 Task: Create a due date automation trigger when advanced on, 2 hours before a card is due add dates not due this week.
Action: Mouse moved to (1213, 353)
Screenshot: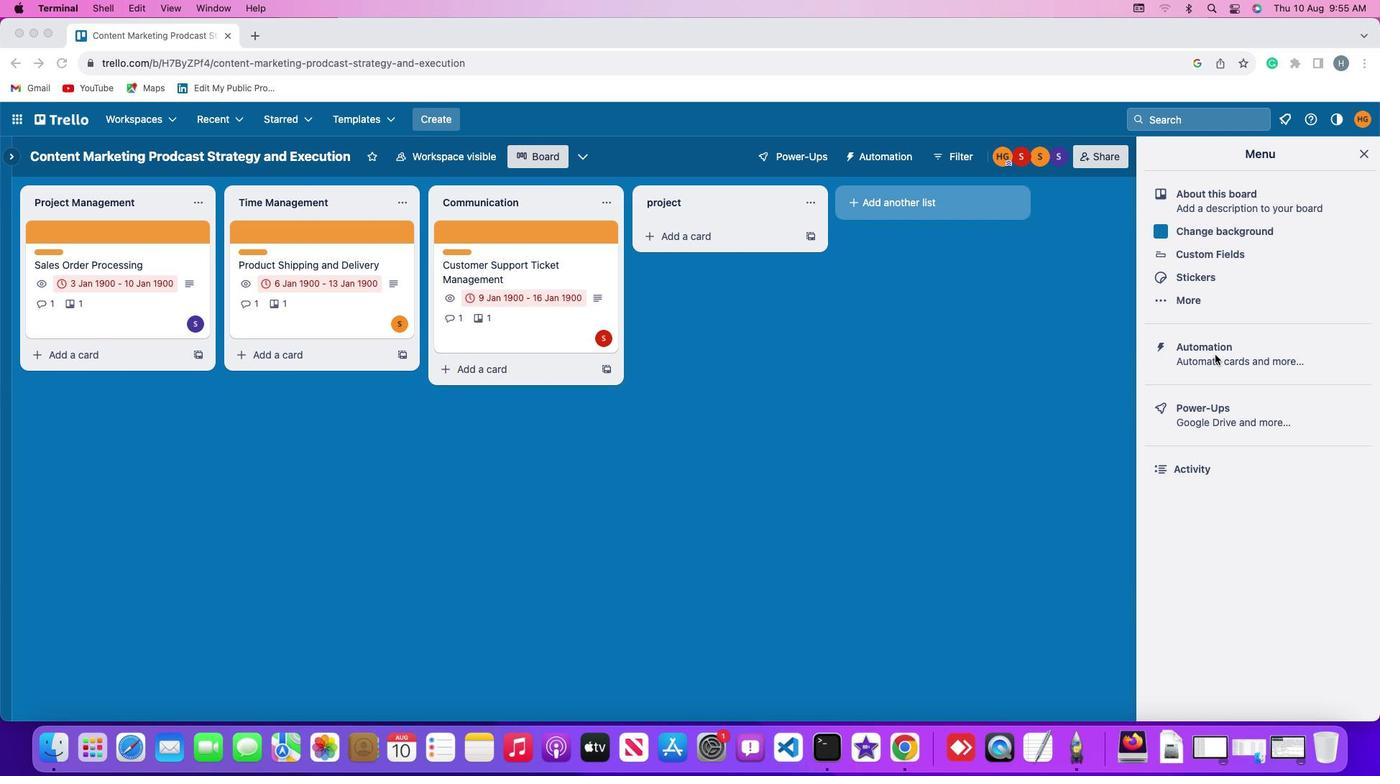 
Action: Mouse pressed left at (1213, 353)
Screenshot: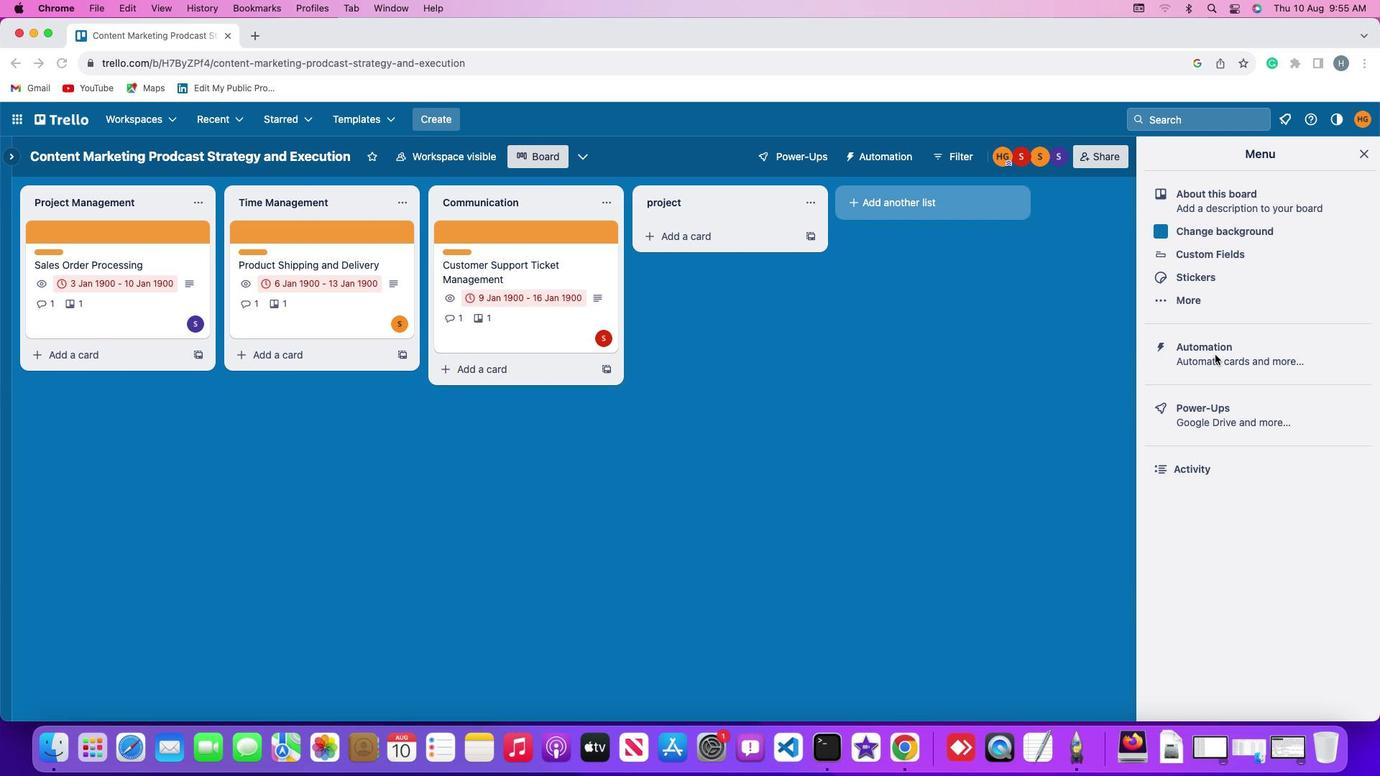 
Action: Mouse pressed left at (1213, 353)
Screenshot: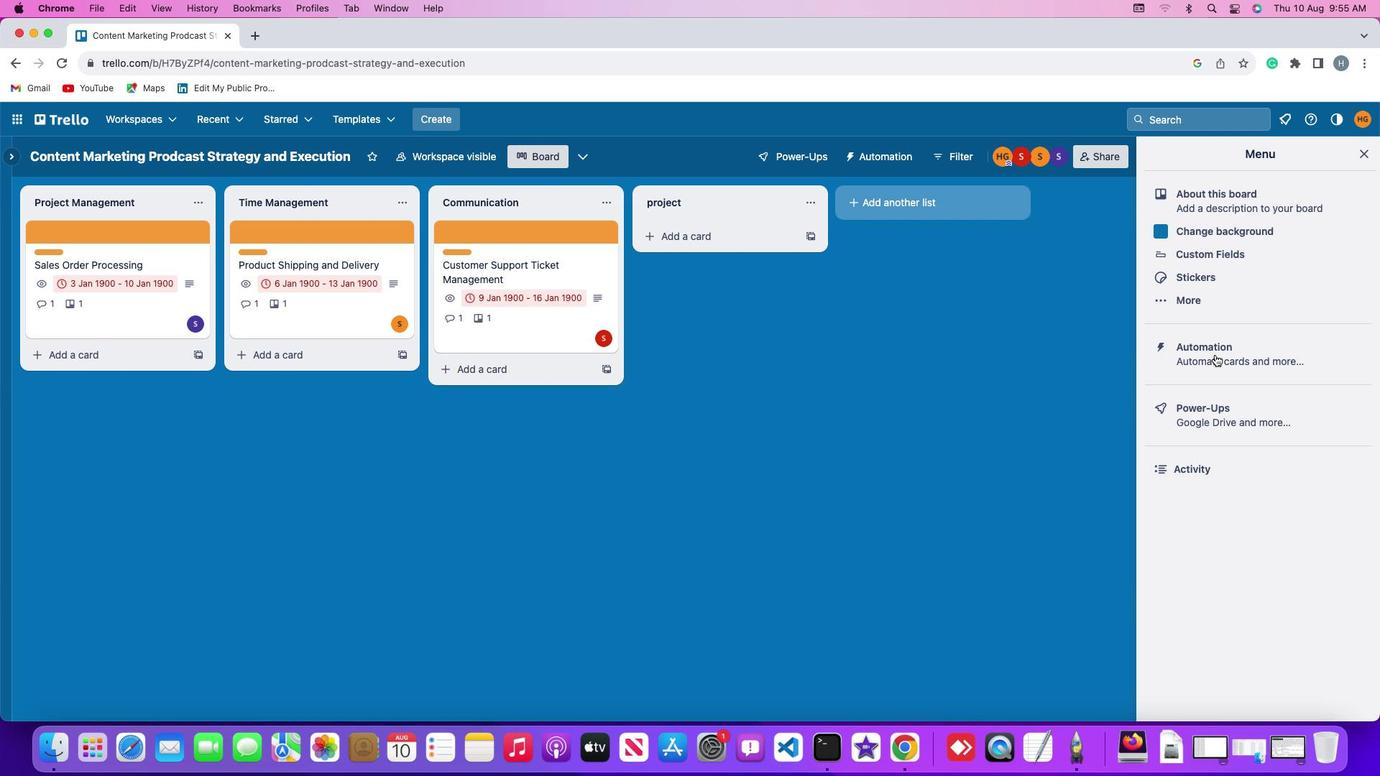 
Action: Mouse moved to (75, 334)
Screenshot: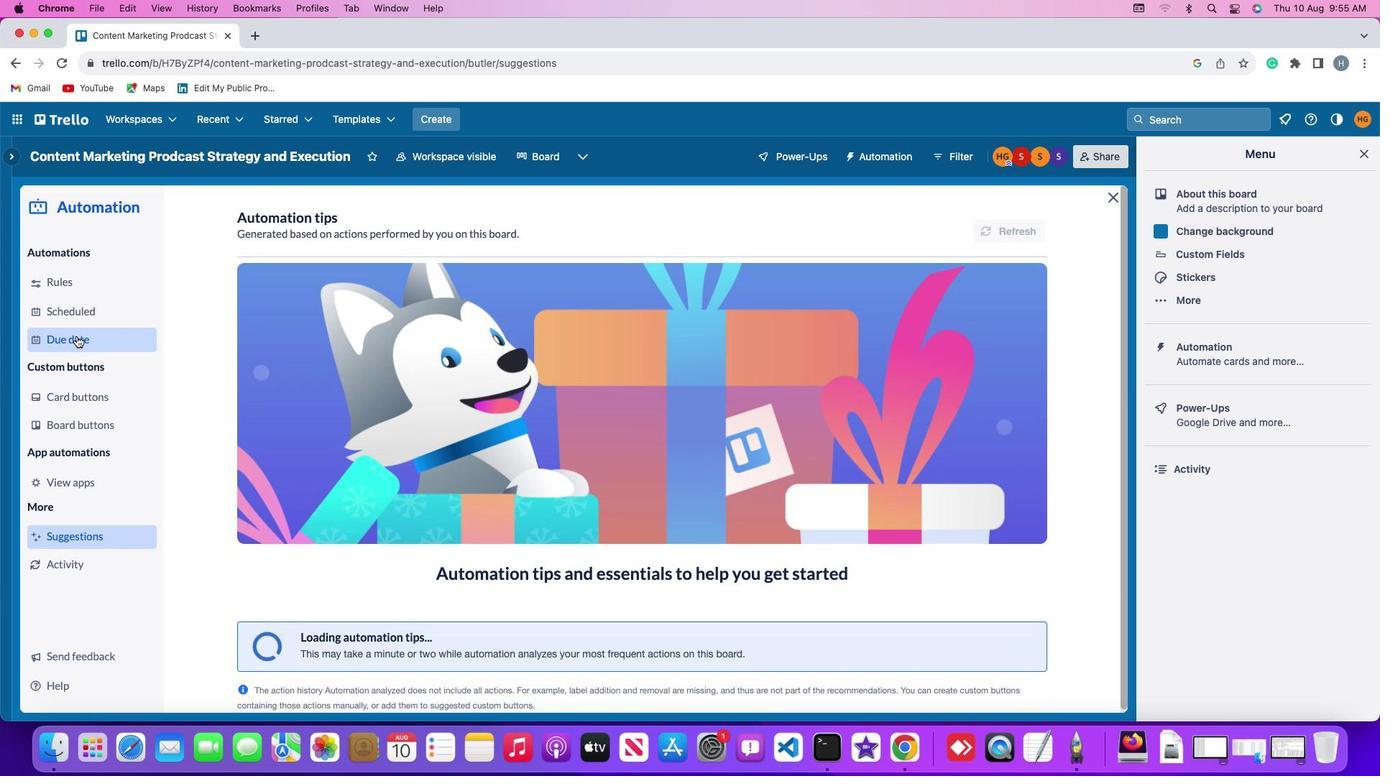 
Action: Mouse pressed left at (75, 334)
Screenshot: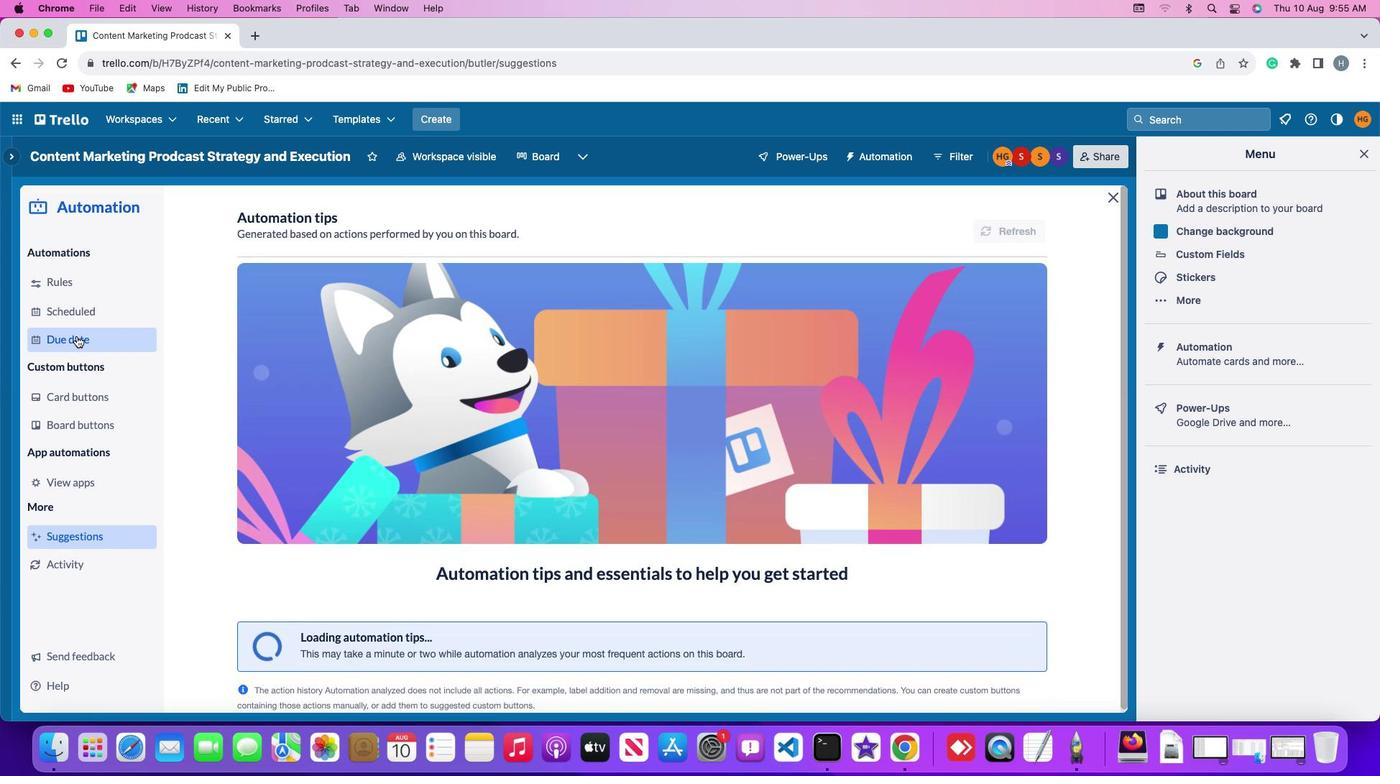 
Action: Mouse moved to (960, 220)
Screenshot: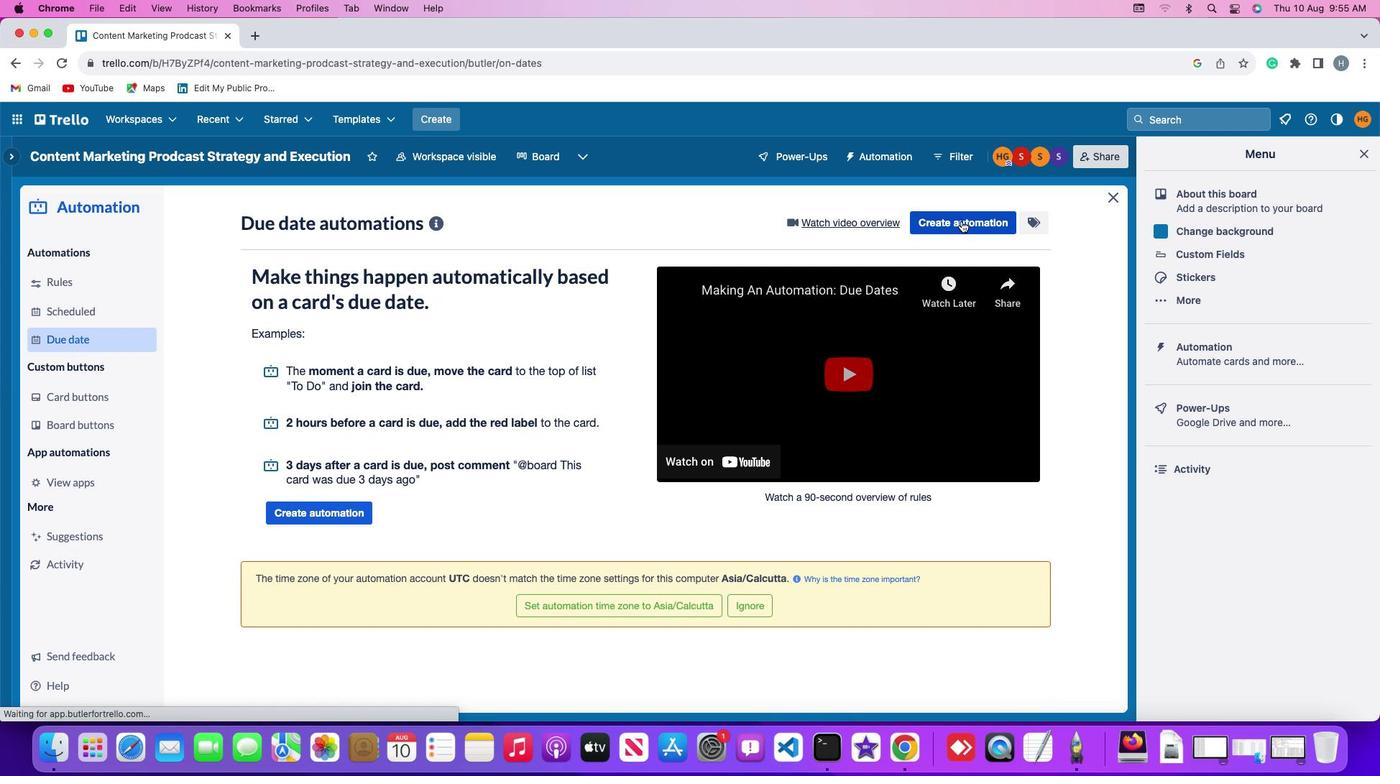 
Action: Mouse pressed left at (960, 220)
Screenshot: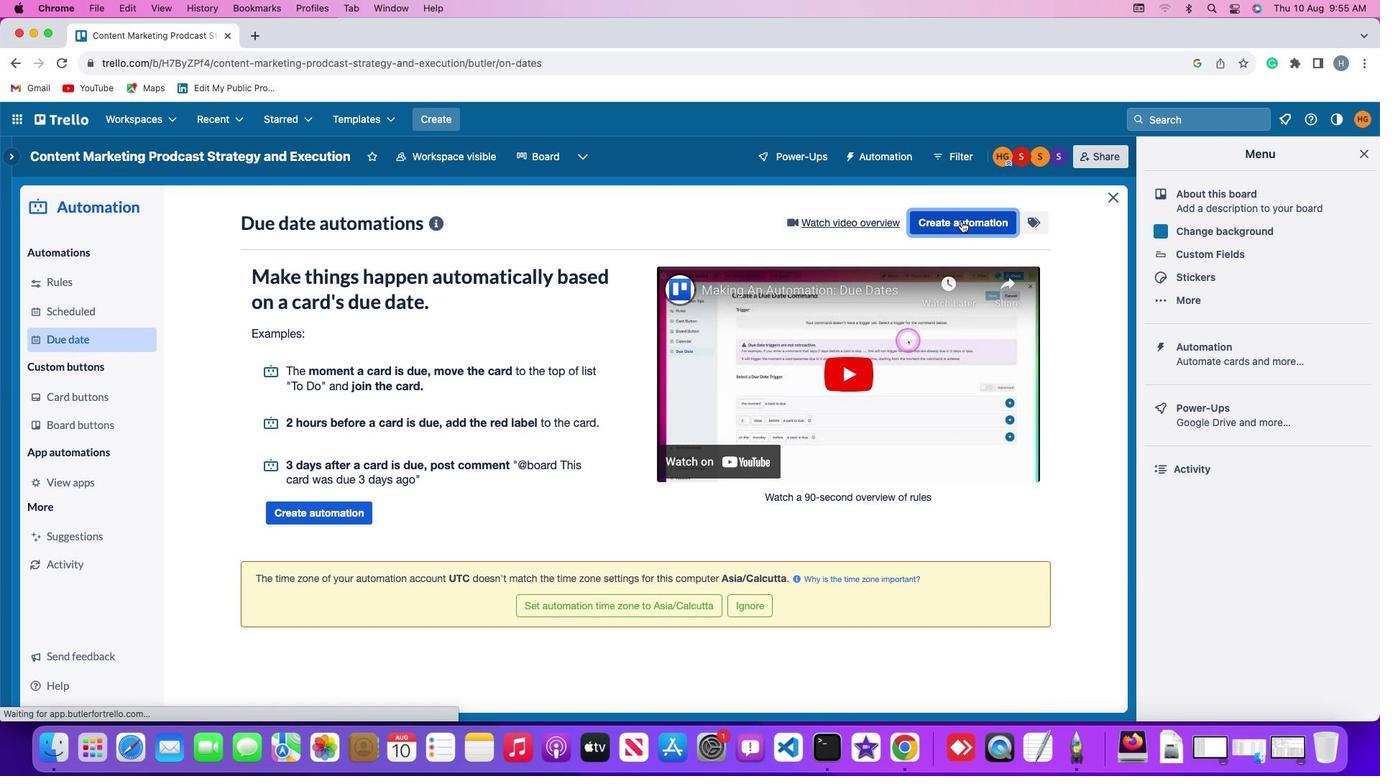 
Action: Mouse moved to (380, 361)
Screenshot: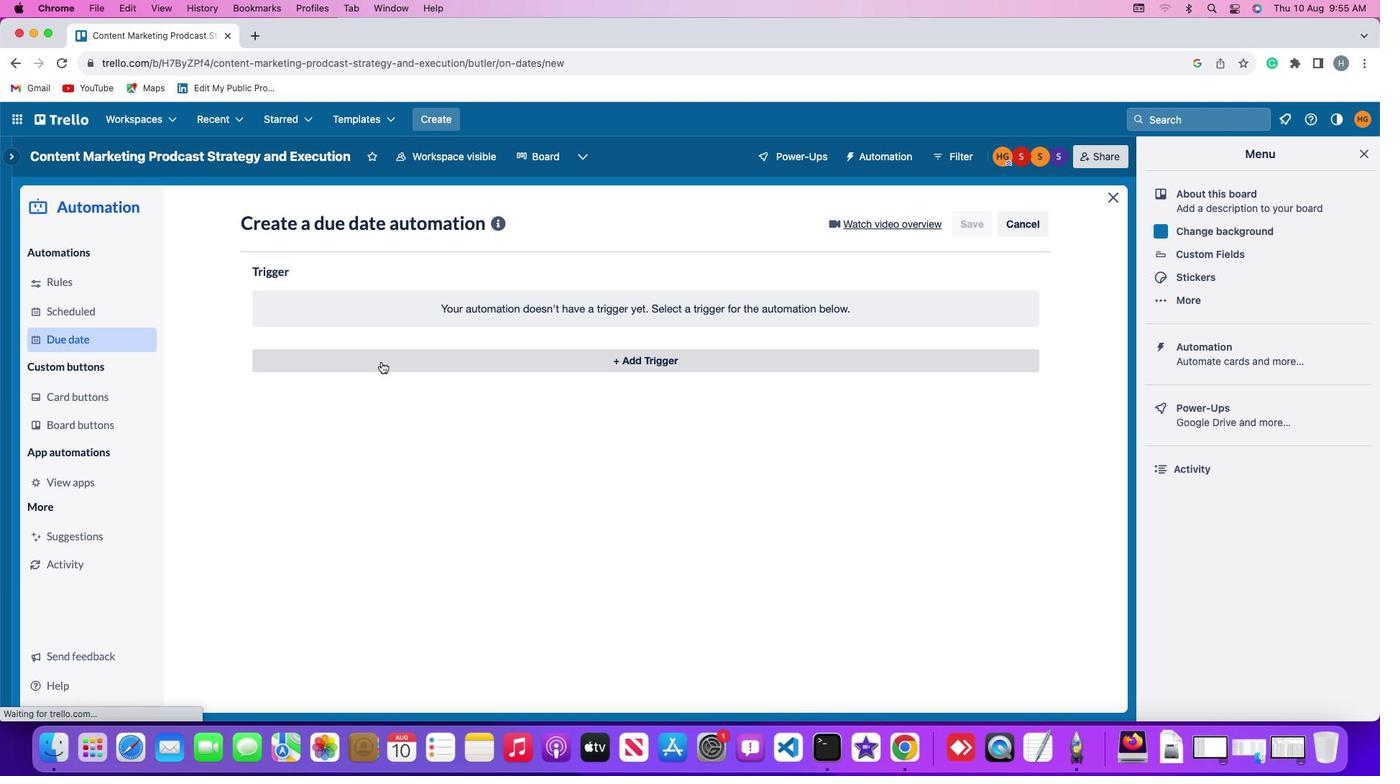 
Action: Mouse pressed left at (380, 361)
Screenshot: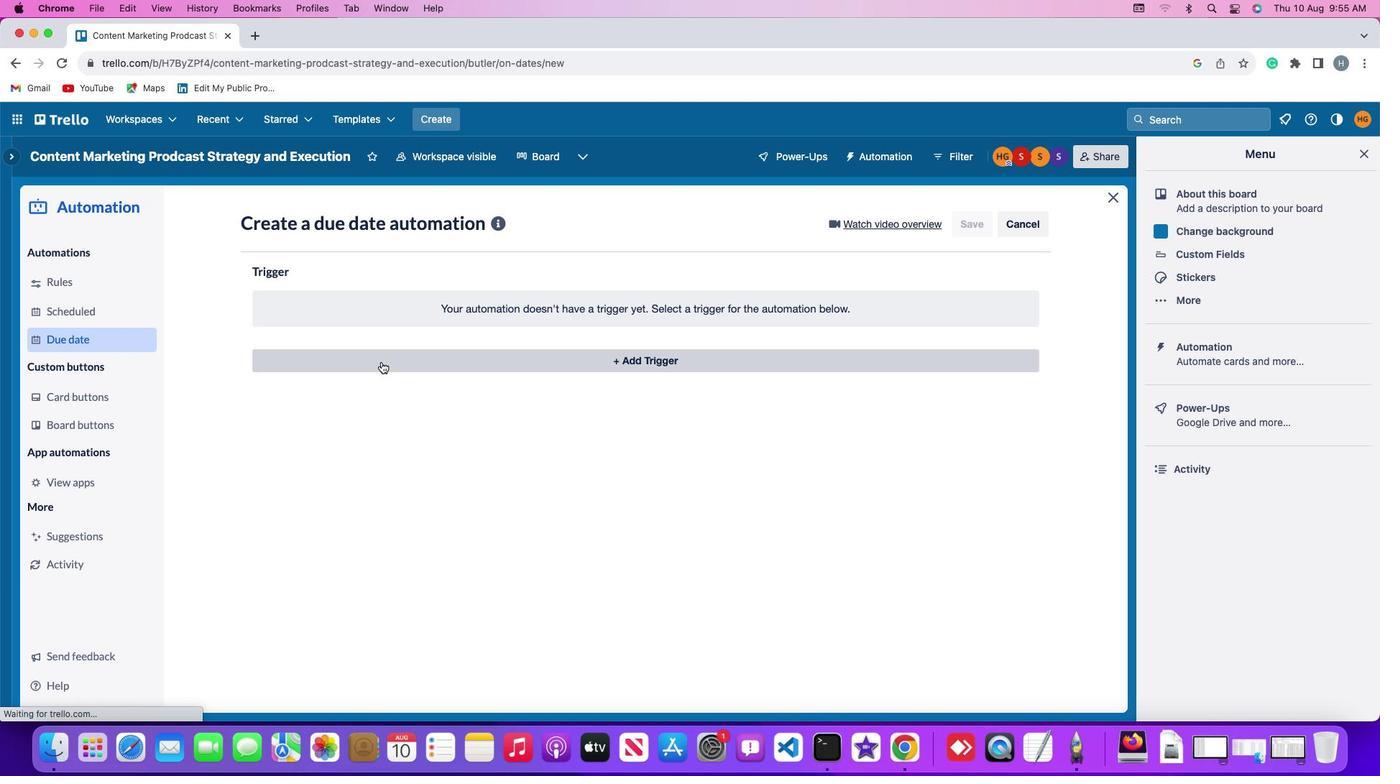 
Action: Mouse moved to (281, 579)
Screenshot: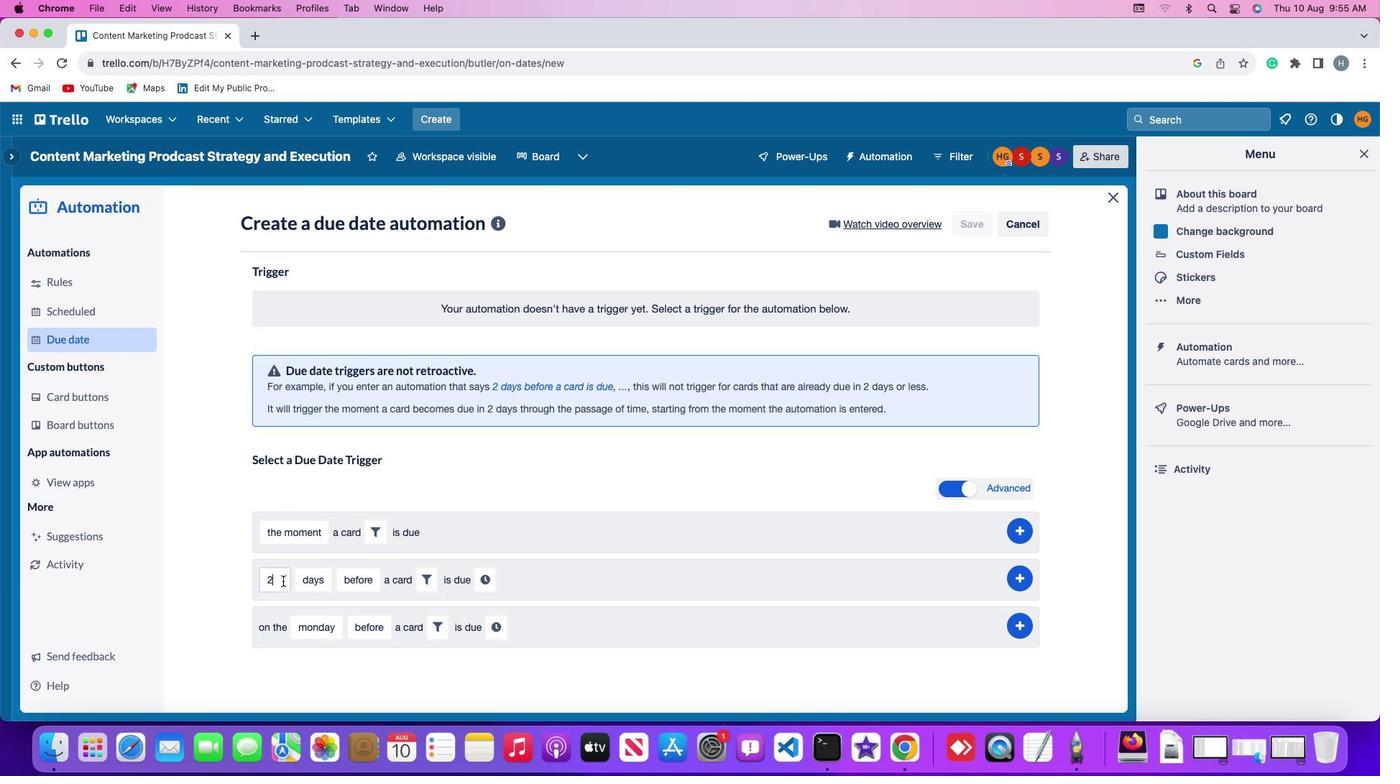 
Action: Mouse pressed left at (281, 579)
Screenshot: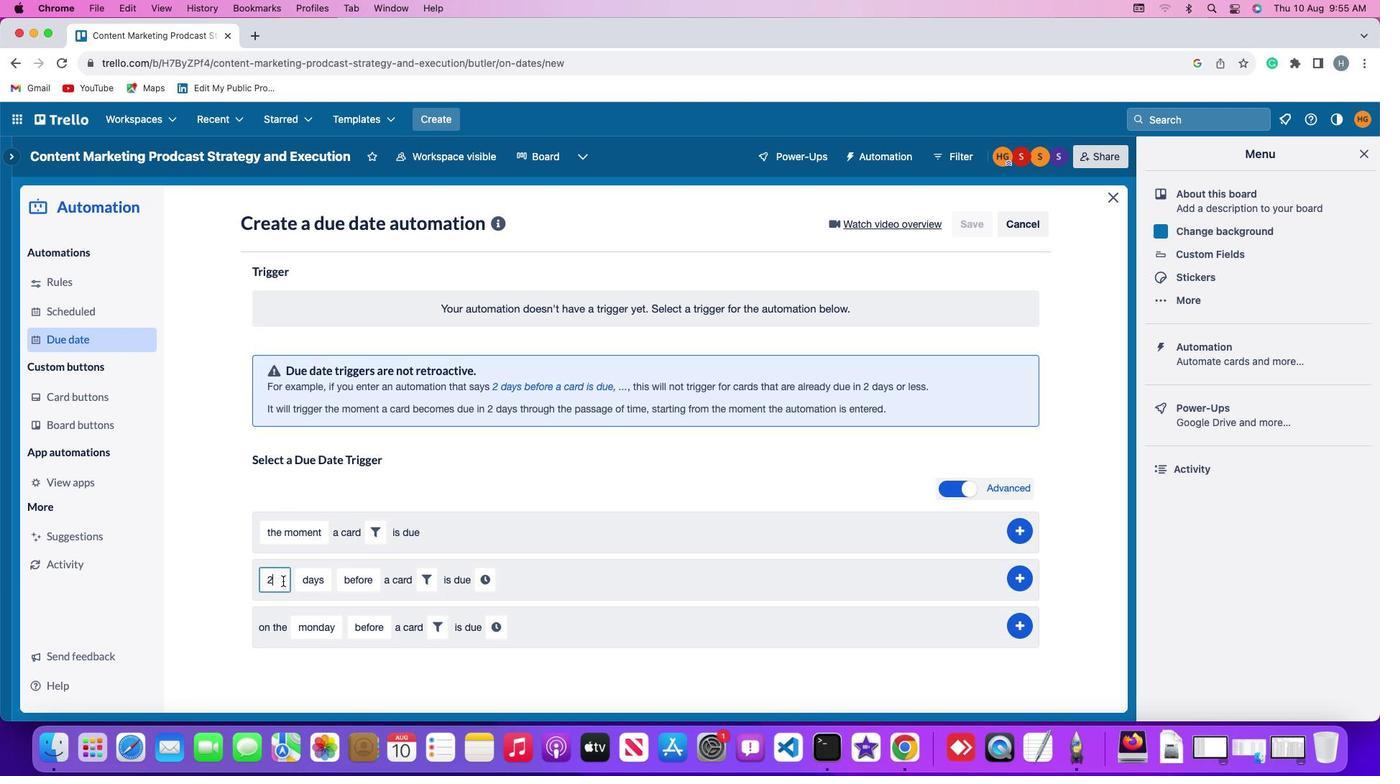 
Action: Key pressed Key.backspace'2'
Screenshot: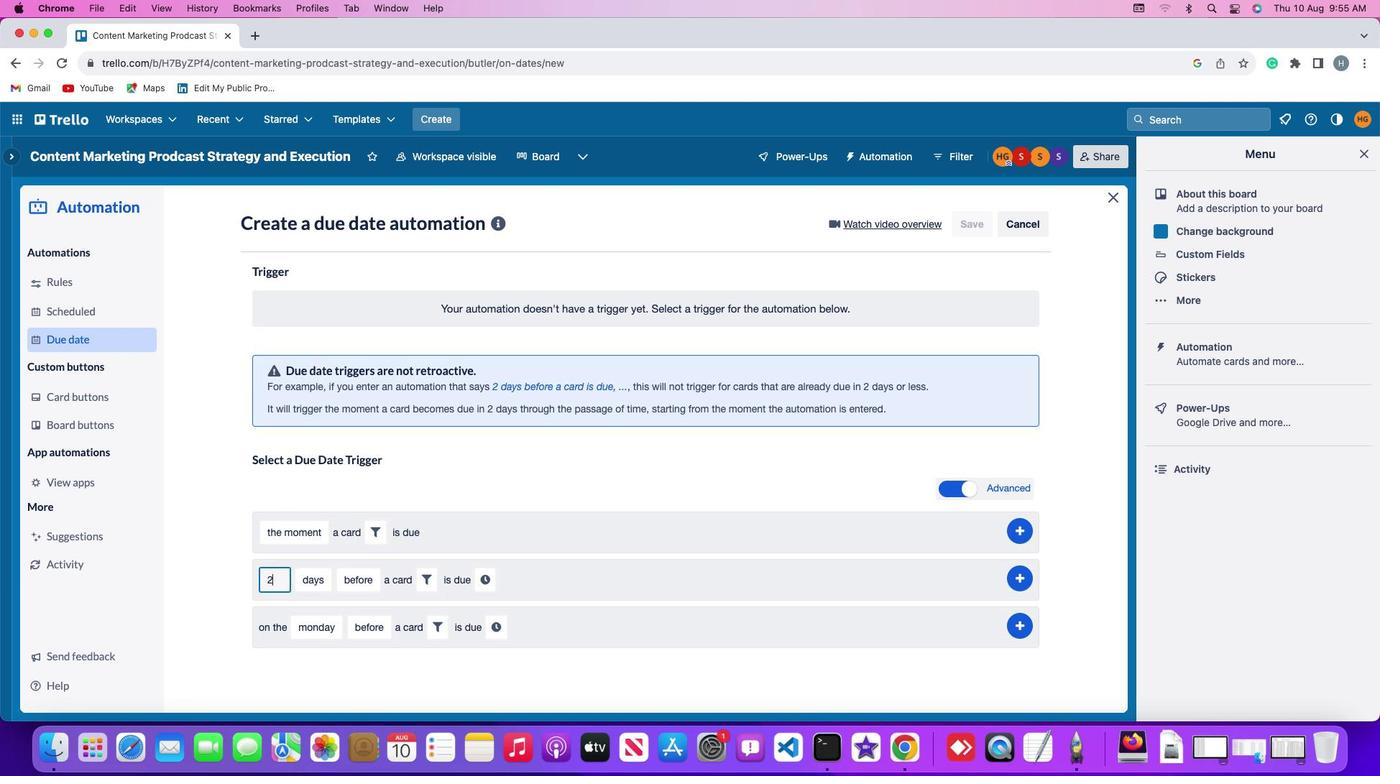 
Action: Mouse moved to (311, 583)
Screenshot: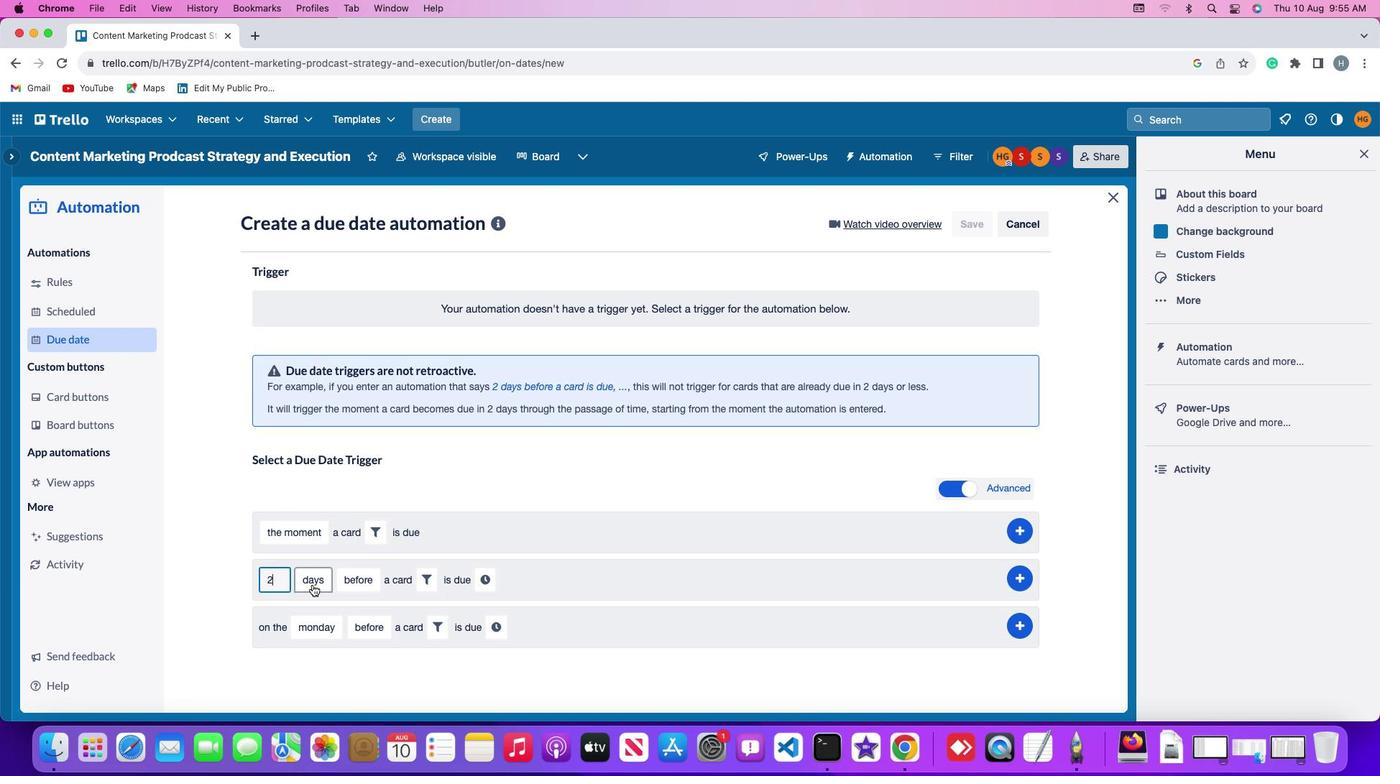 
Action: Mouse pressed left at (311, 583)
Screenshot: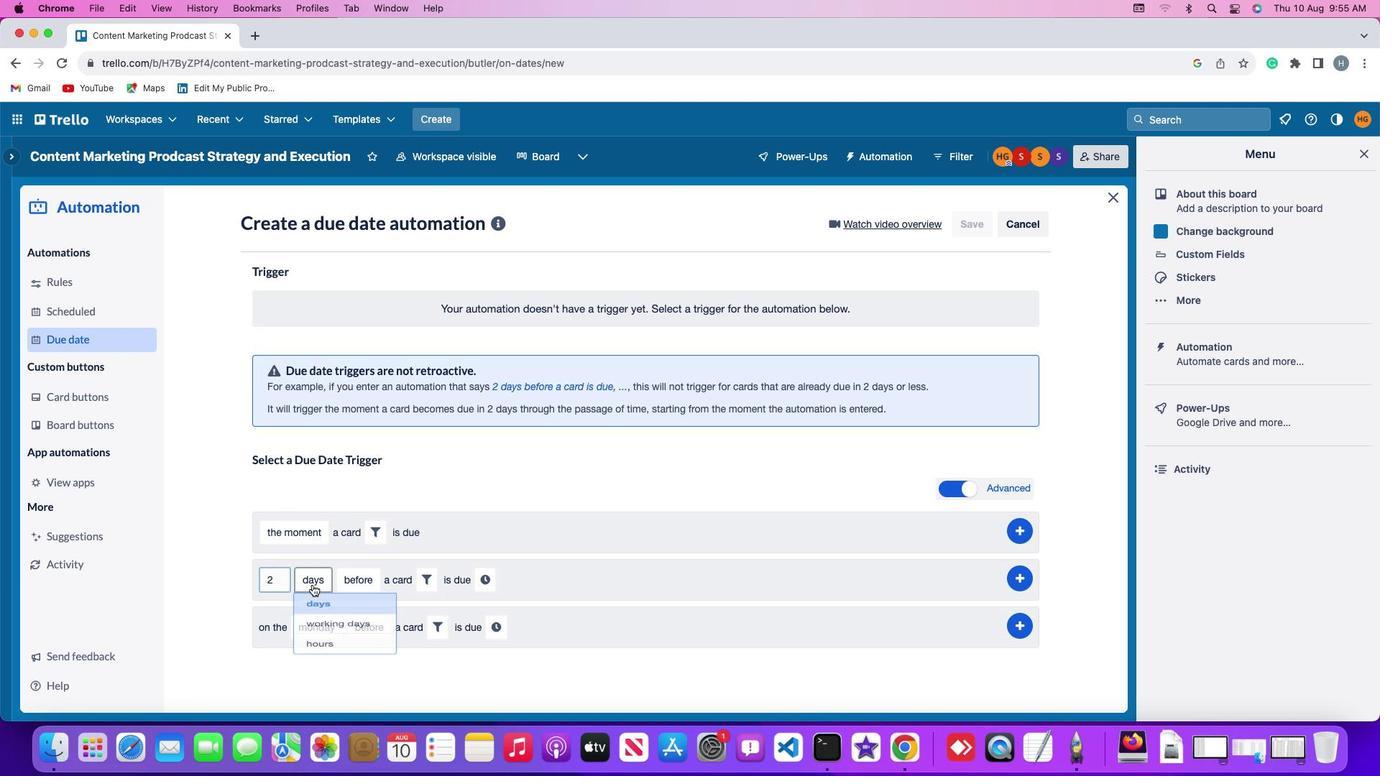 
Action: Mouse moved to (326, 665)
Screenshot: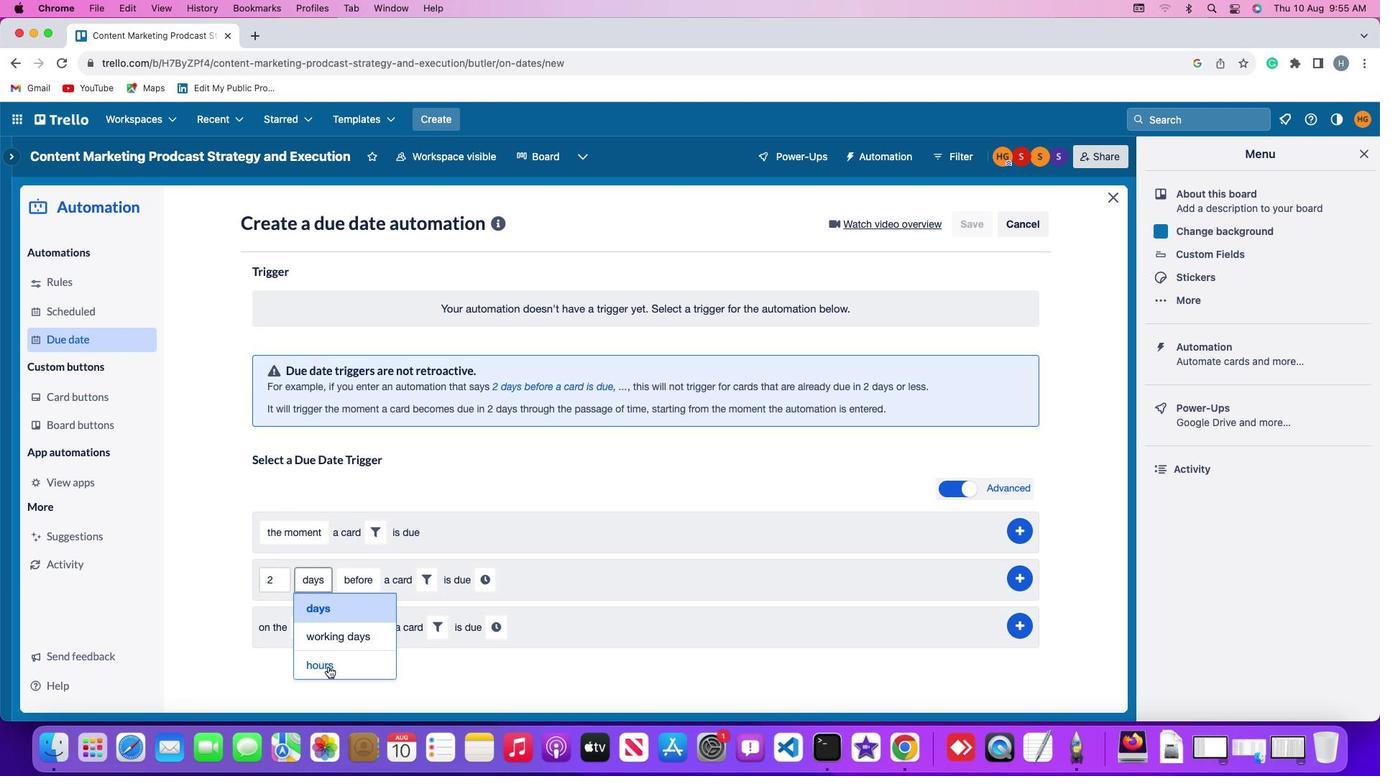 
Action: Mouse pressed left at (326, 665)
Screenshot: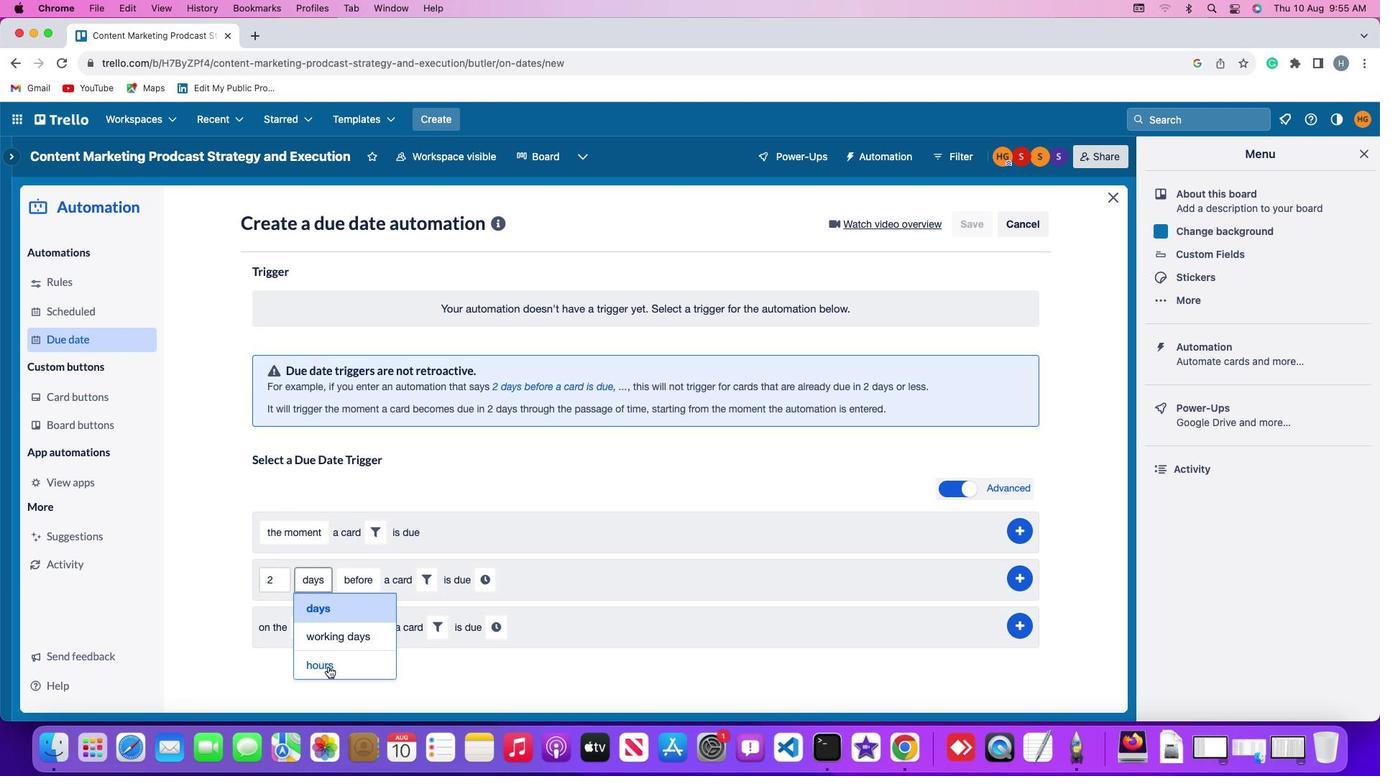 
Action: Mouse moved to (363, 578)
Screenshot: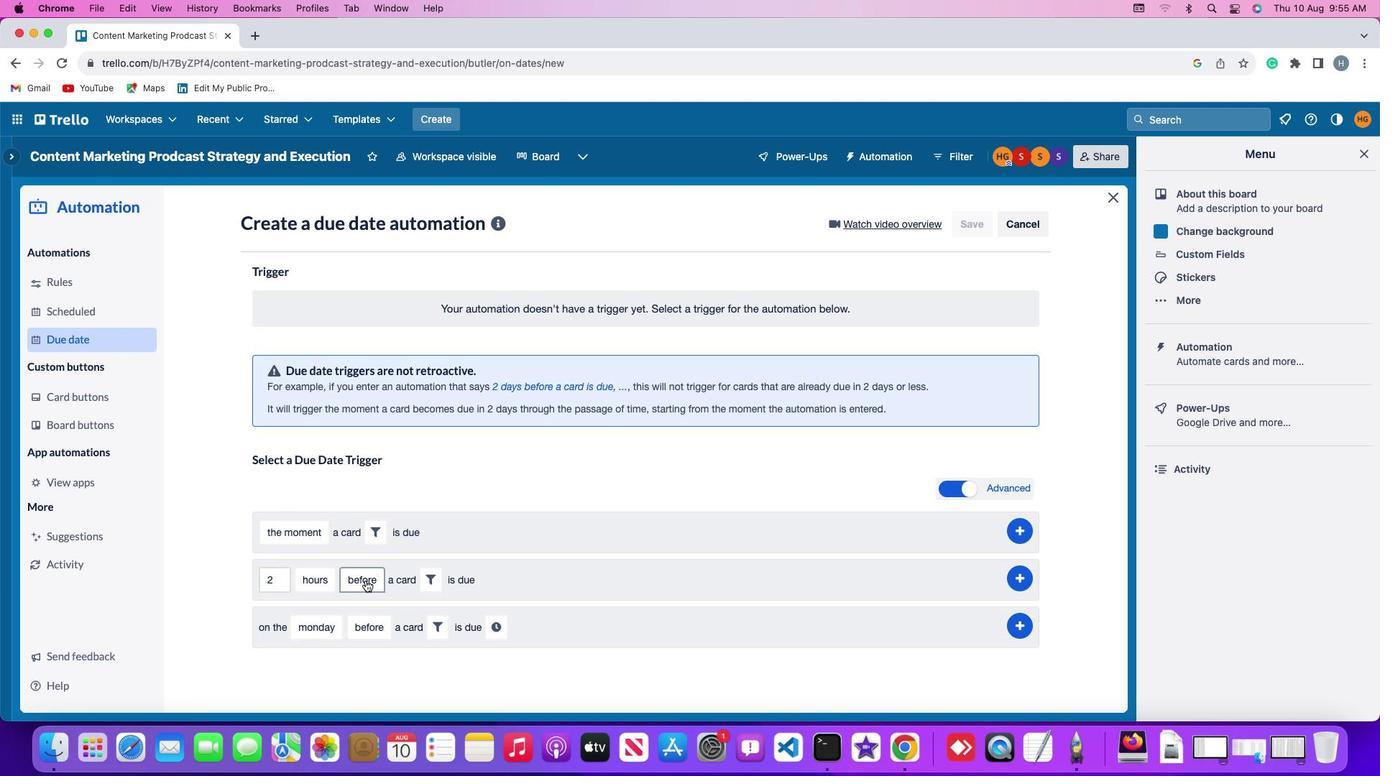 
Action: Mouse pressed left at (363, 578)
Screenshot: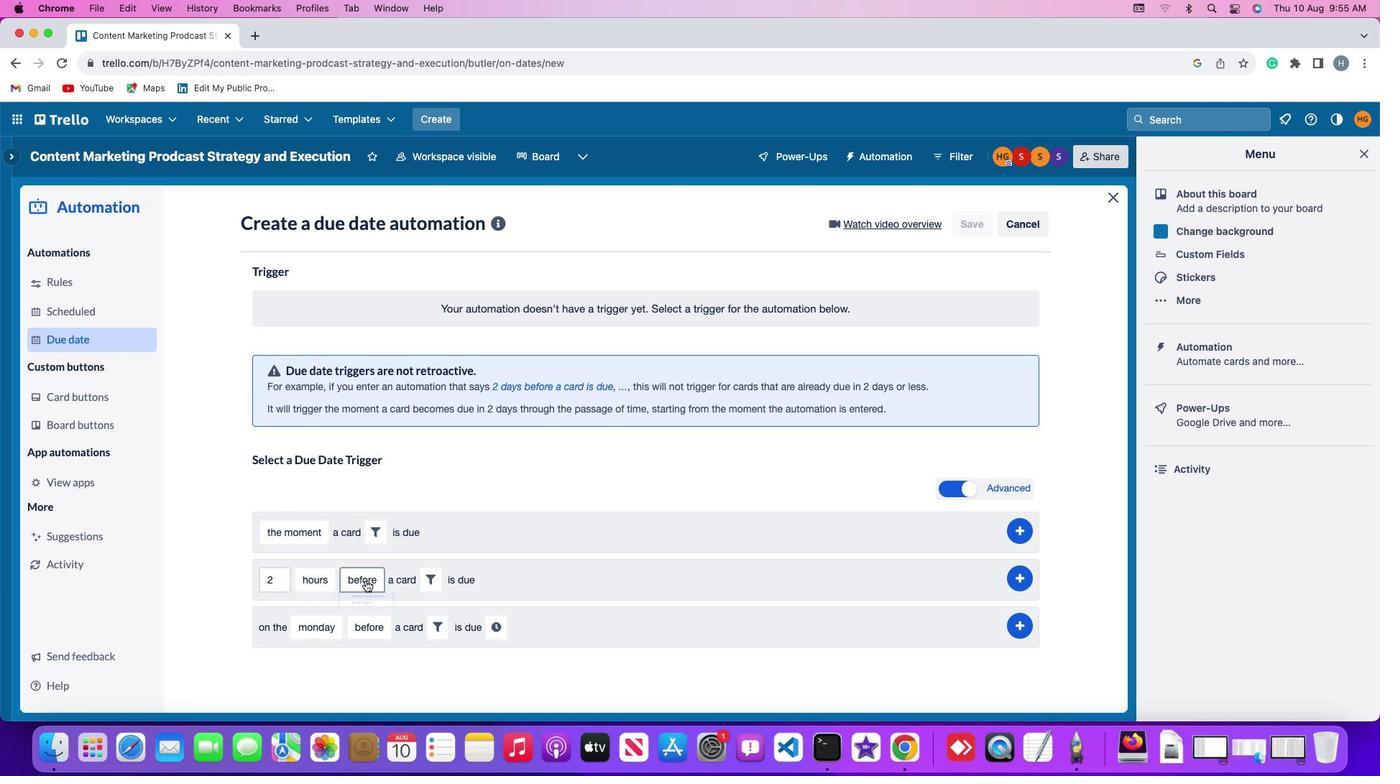 
Action: Mouse moved to (373, 599)
Screenshot: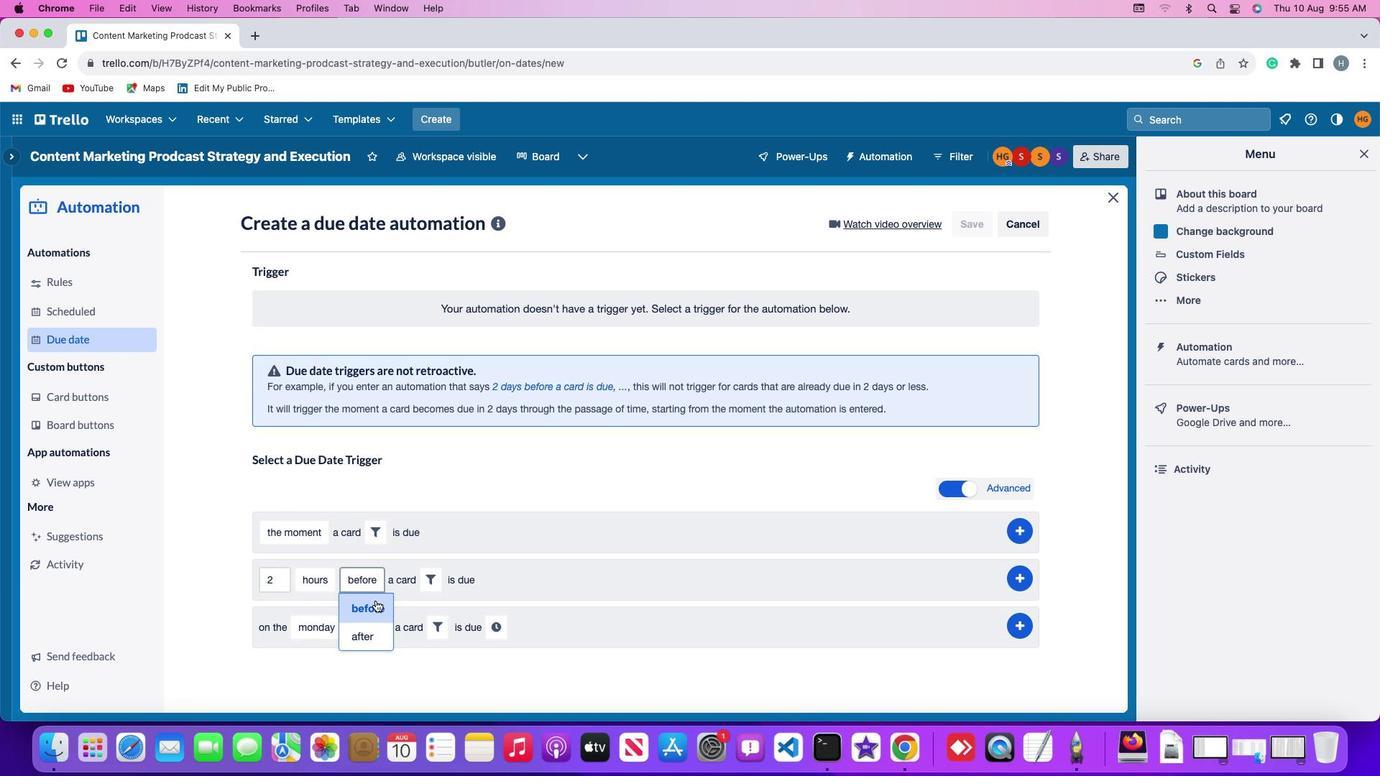 
Action: Mouse pressed left at (373, 599)
Screenshot: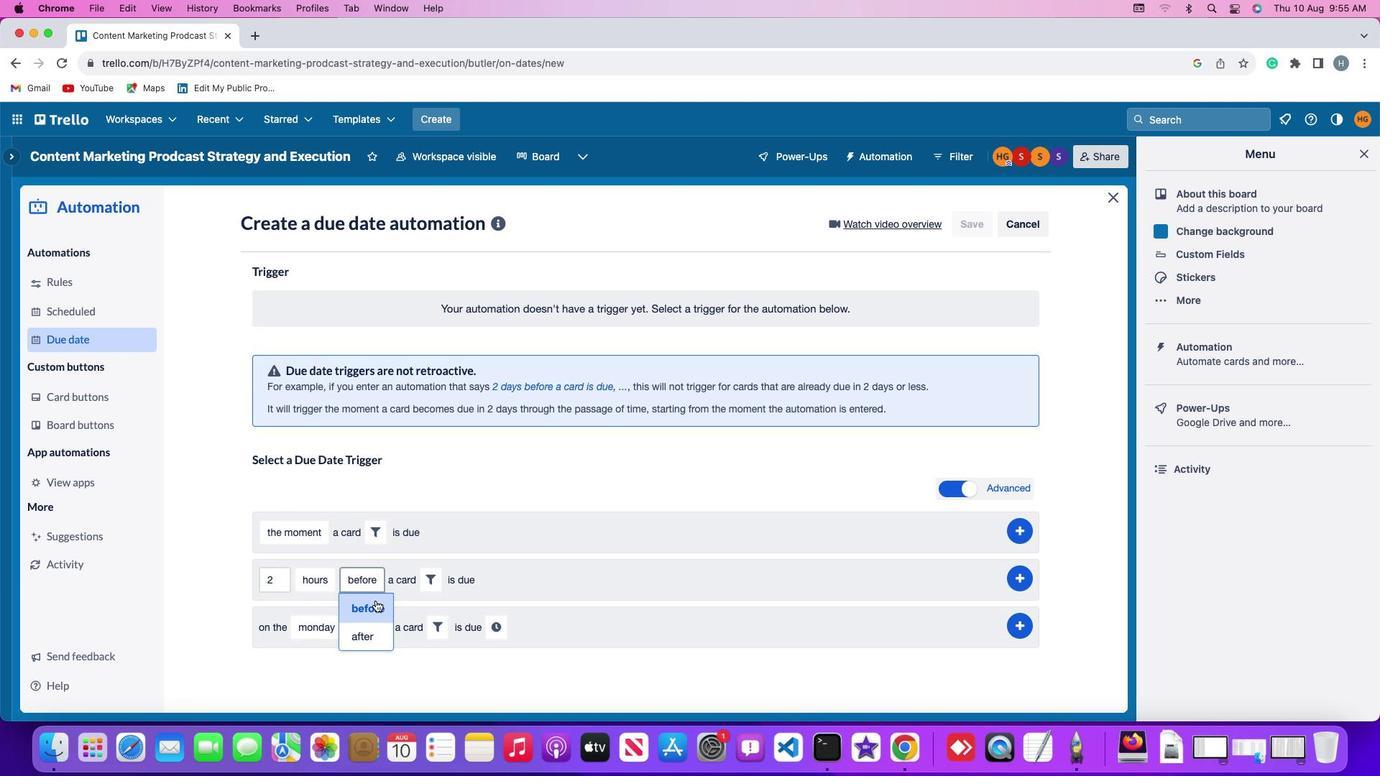 
Action: Mouse moved to (437, 578)
Screenshot: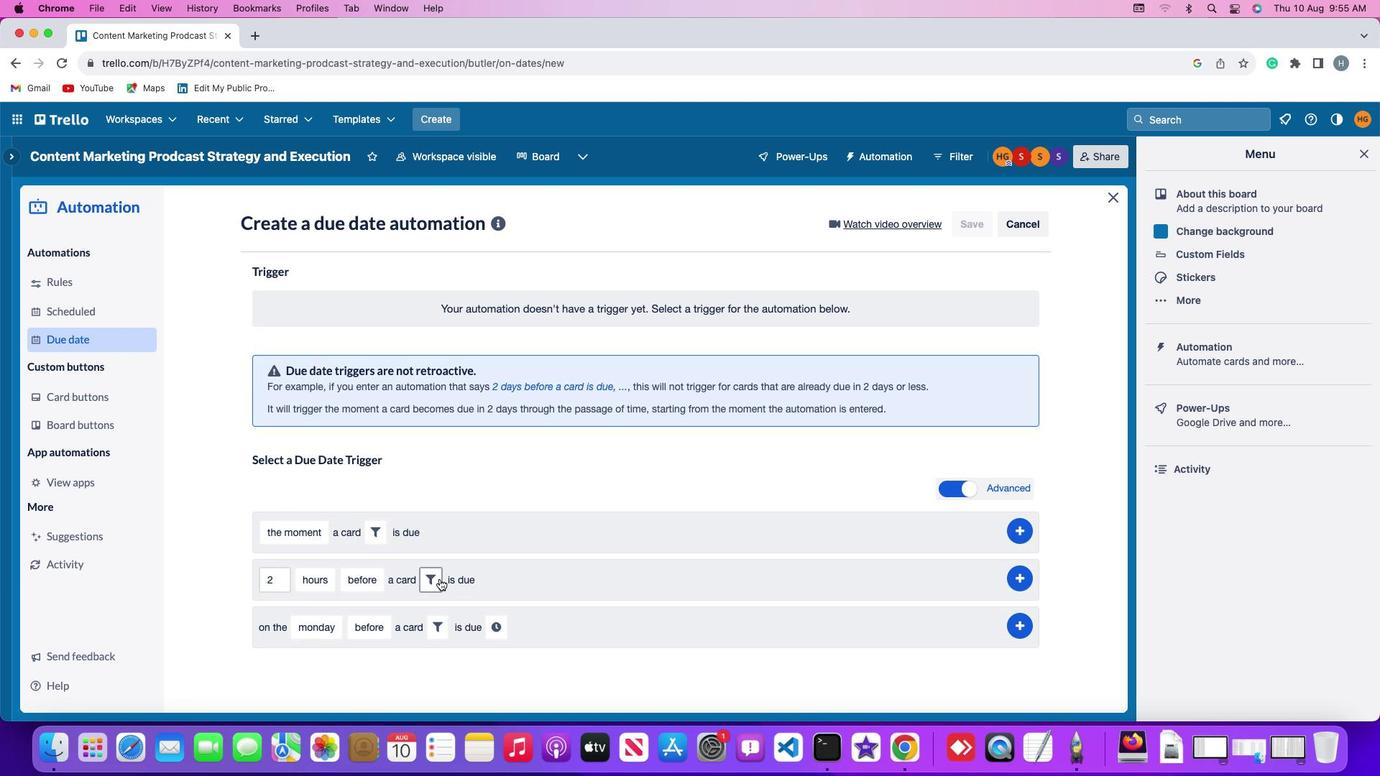 
Action: Mouse pressed left at (437, 578)
Screenshot: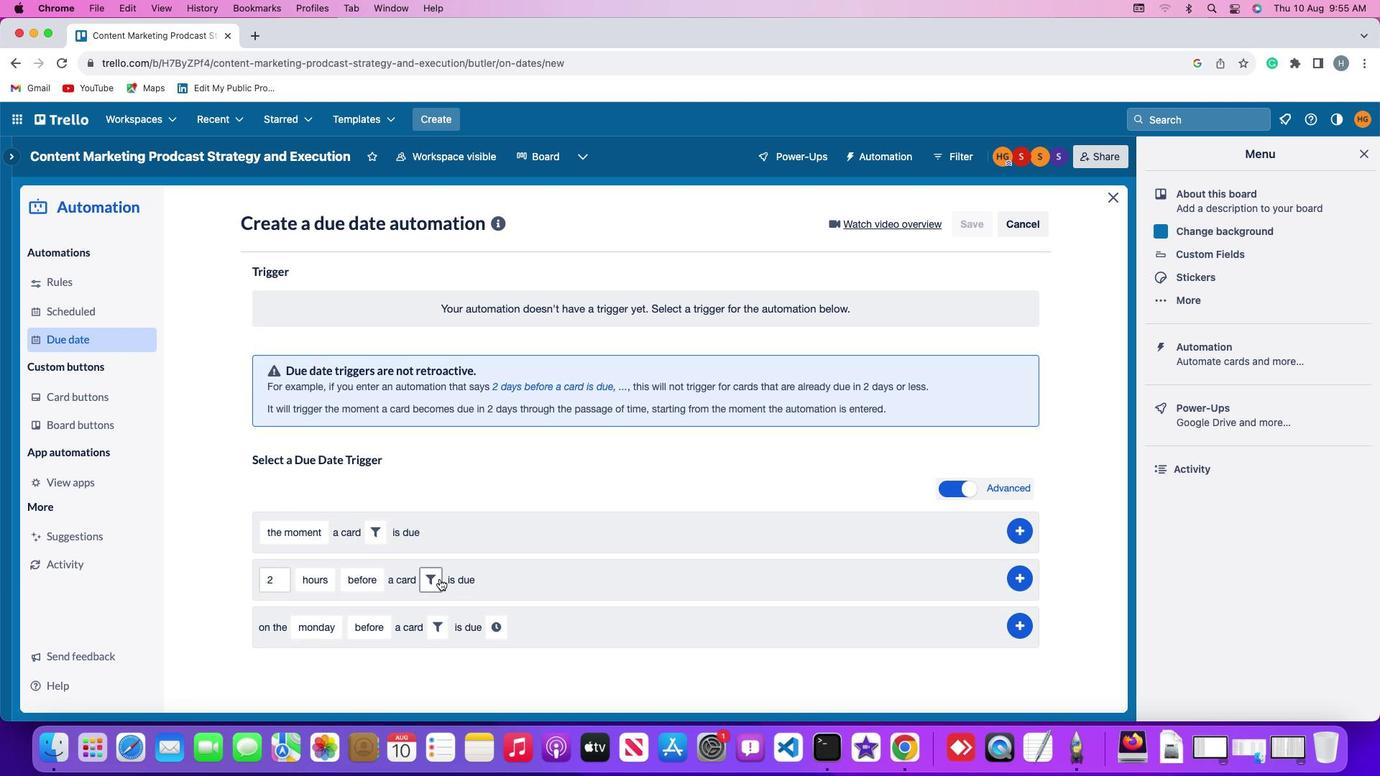 
Action: Mouse moved to (501, 621)
Screenshot: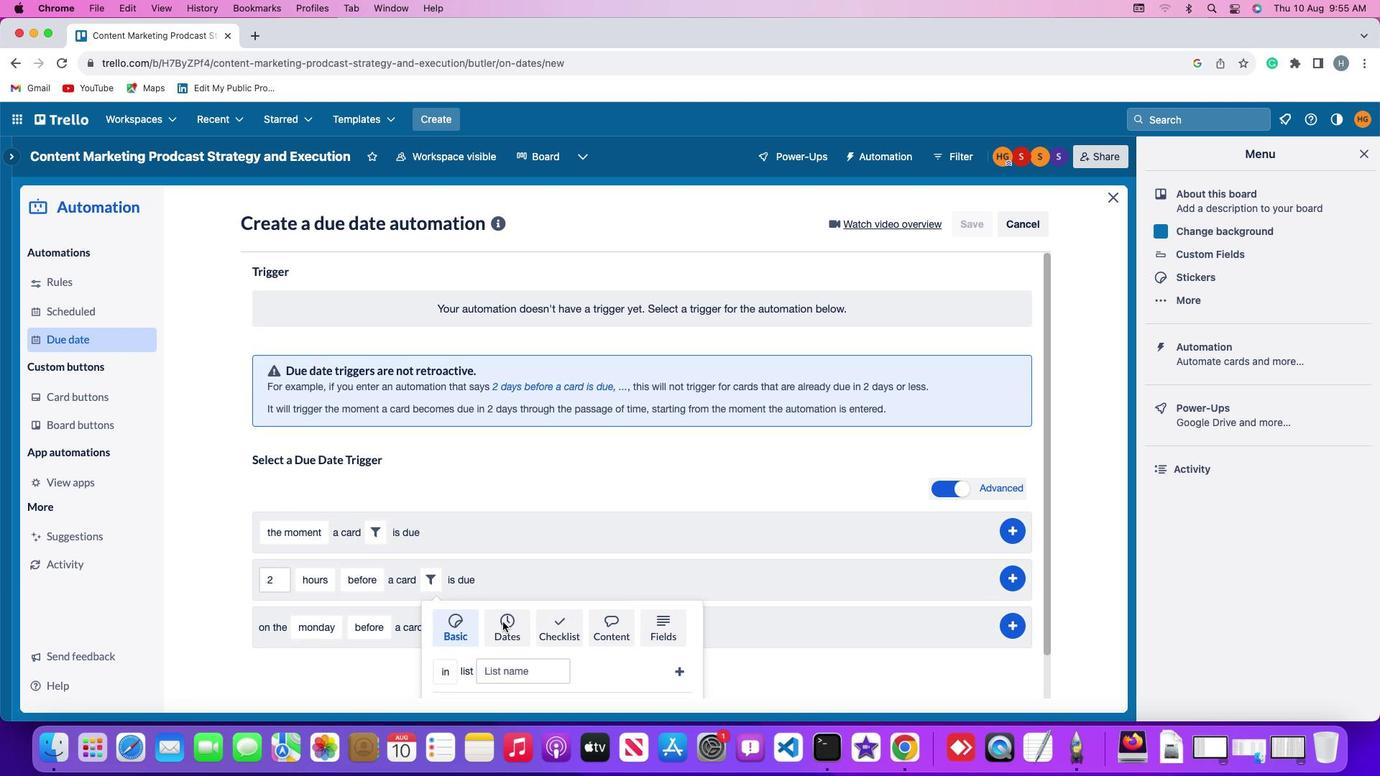 
Action: Mouse pressed left at (501, 621)
Screenshot: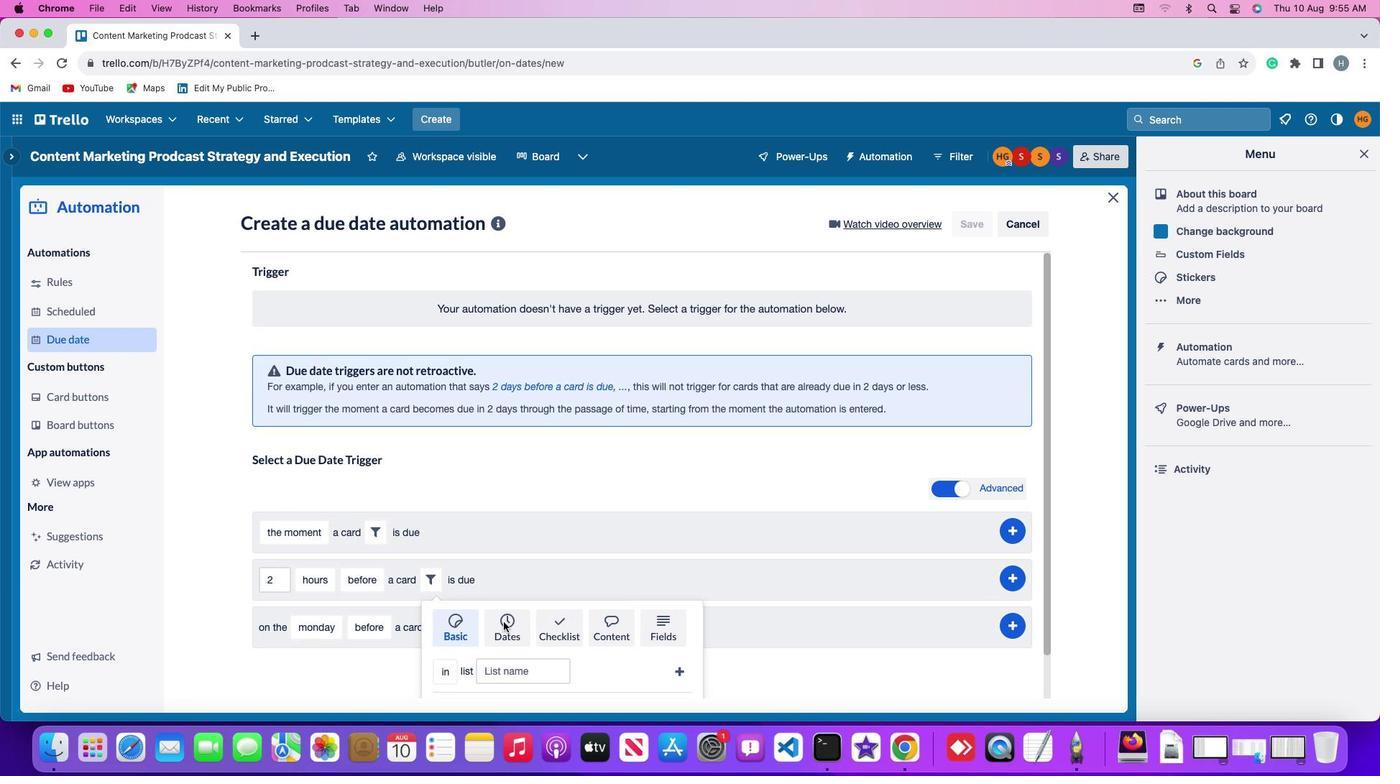 
Action: Mouse moved to (393, 665)
Screenshot: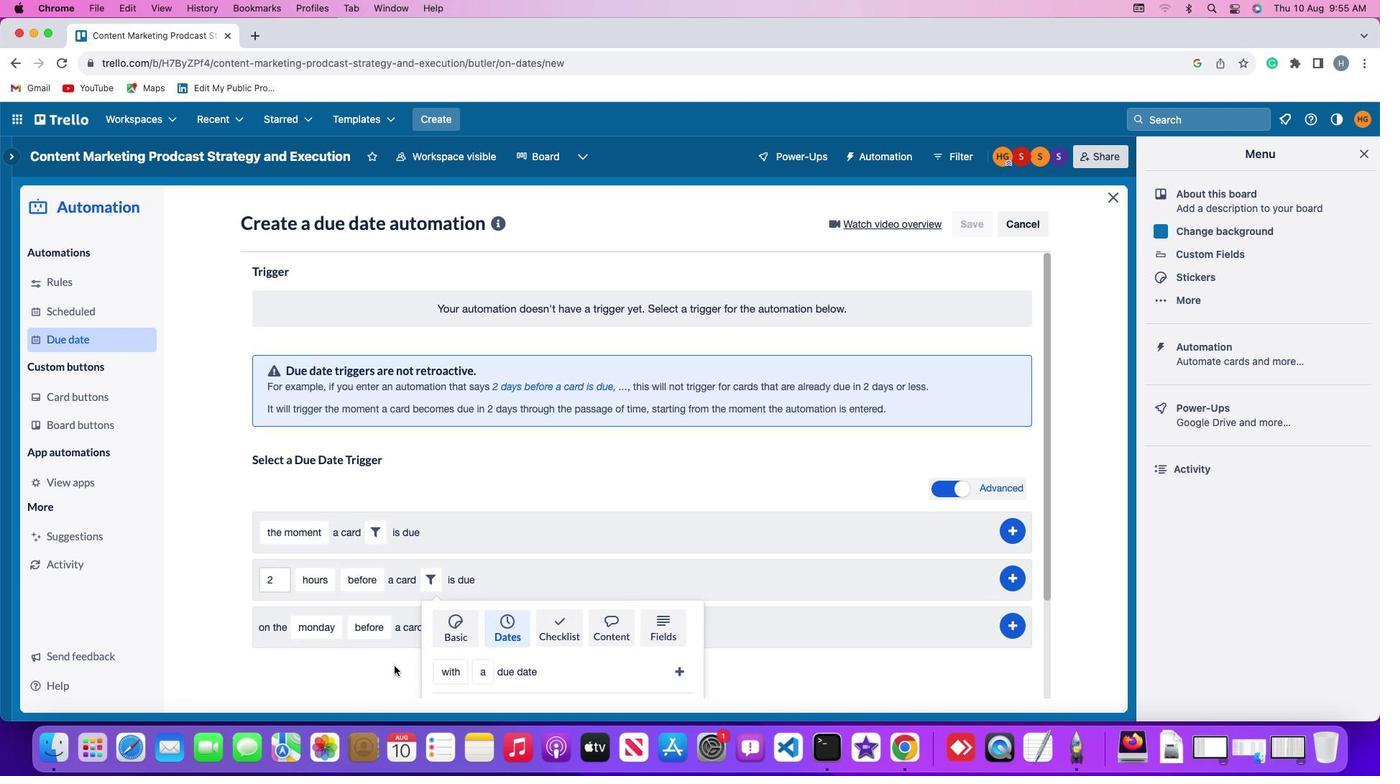 
Action: Mouse scrolled (393, 665) with delta (0, -1)
Screenshot: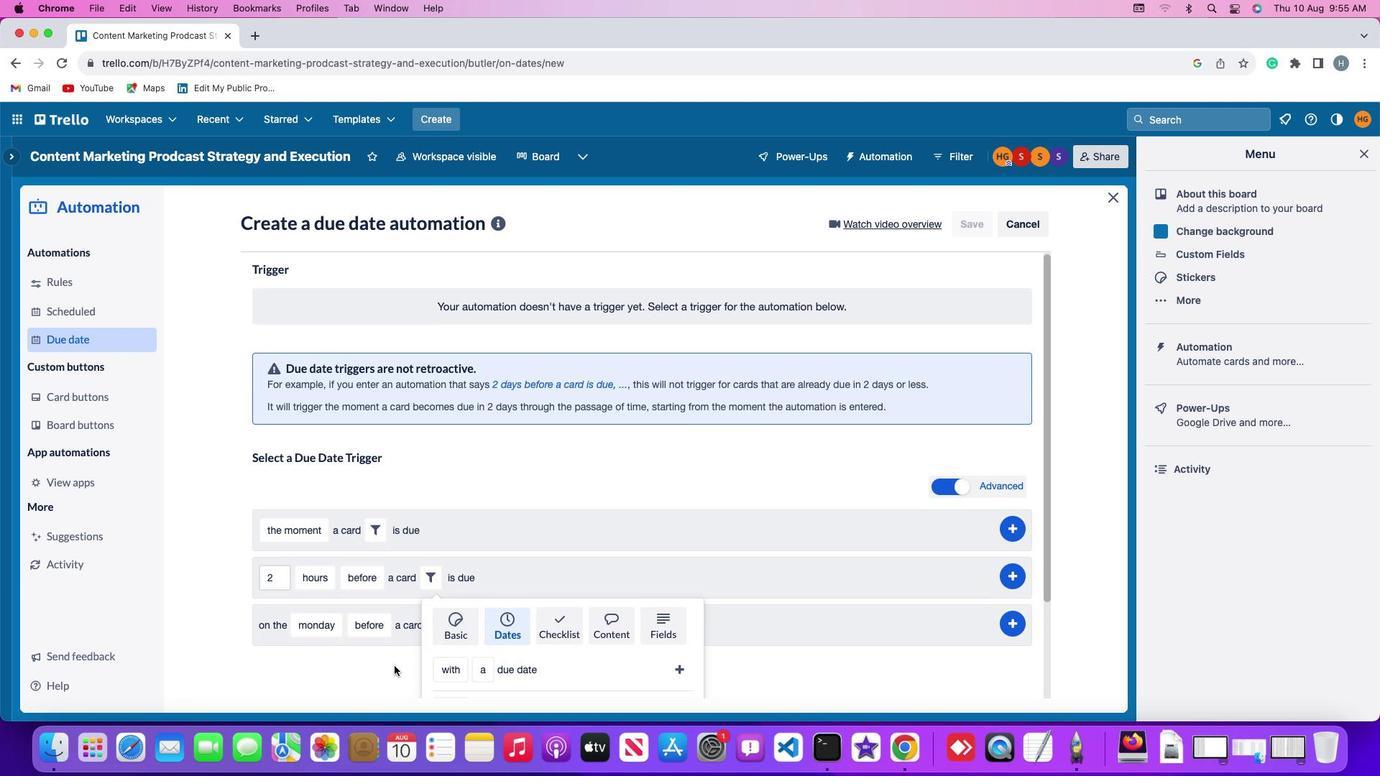 
Action: Mouse scrolled (393, 665) with delta (0, -1)
Screenshot: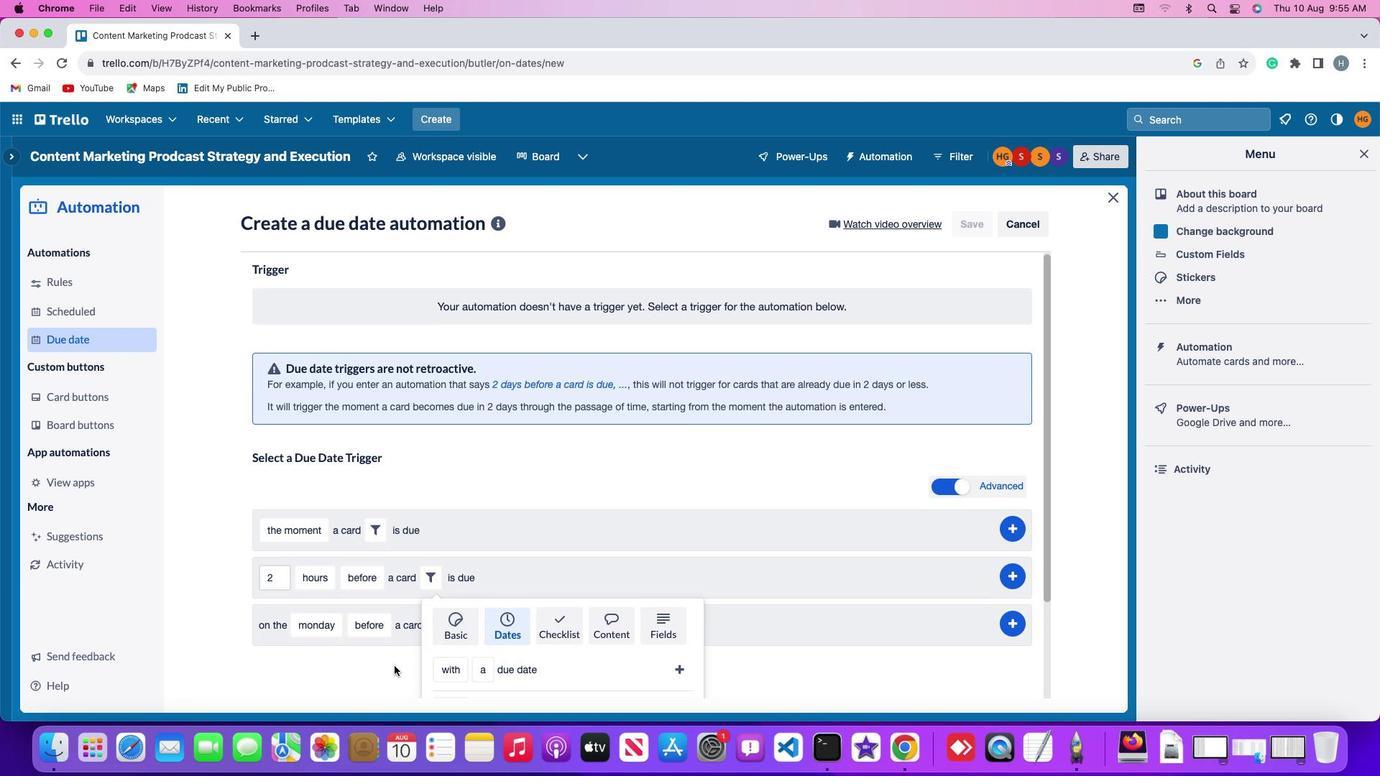 
Action: Mouse scrolled (393, 665) with delta (0, -2)
Screenshot: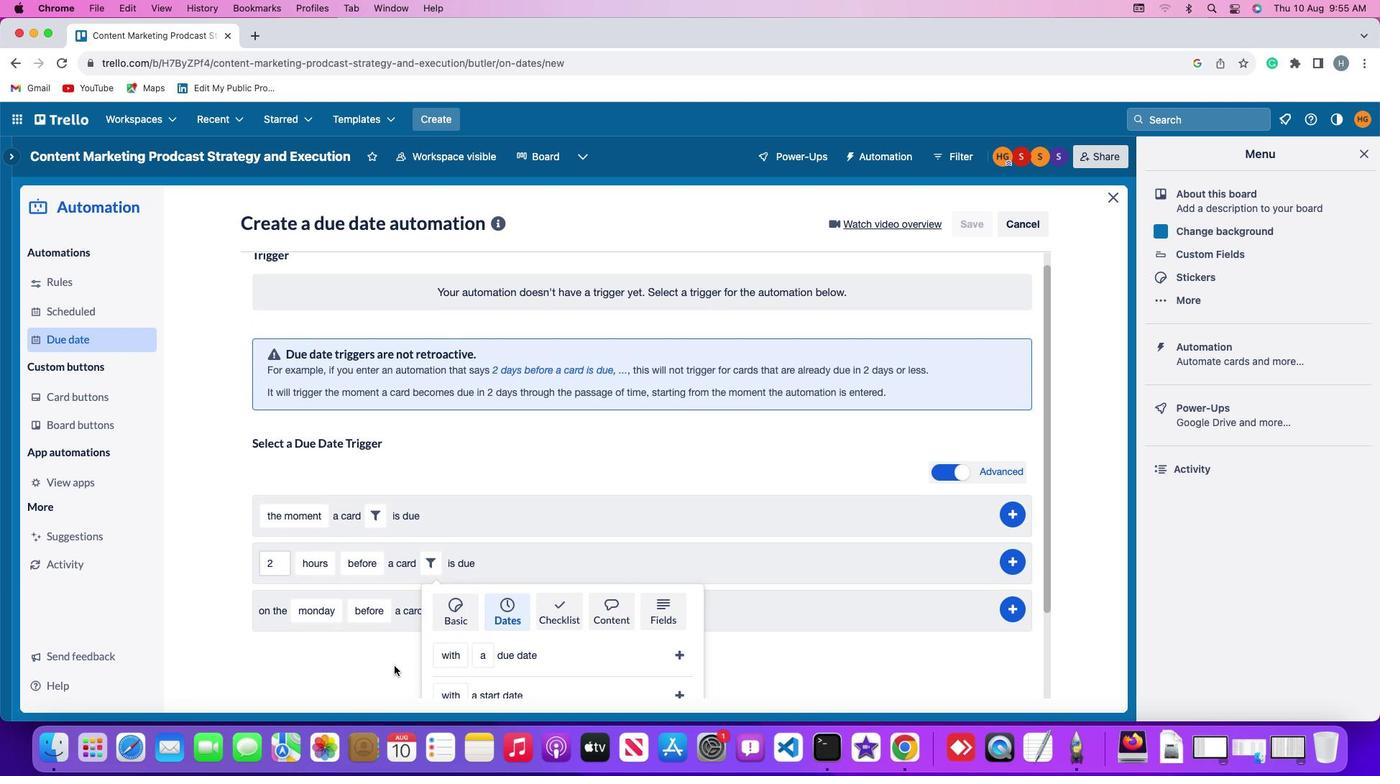 
Action: Mouse scrolled (393, 665) with delta (0, -4)
Screenshot: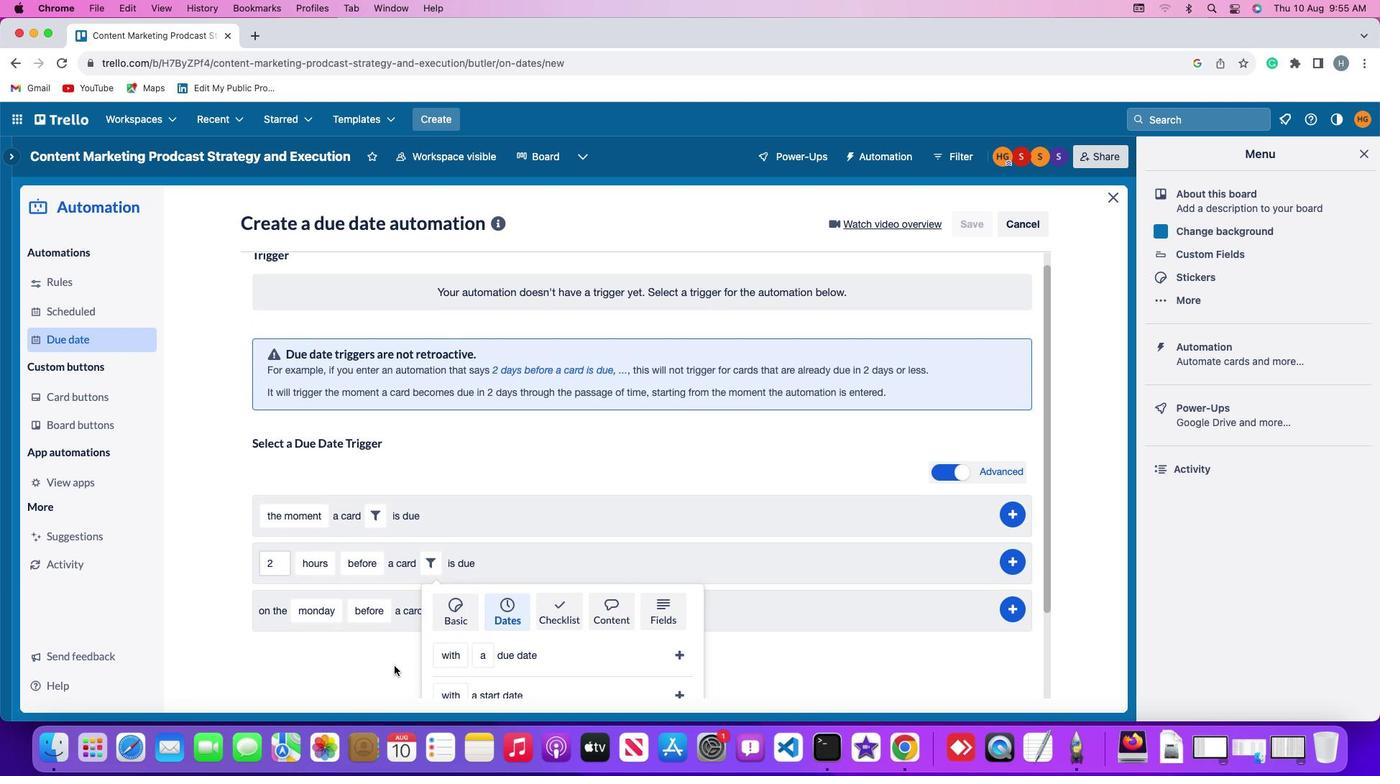 
Action: Mouse scrolled (393, 665) with delta (0, -5)
Screenshot: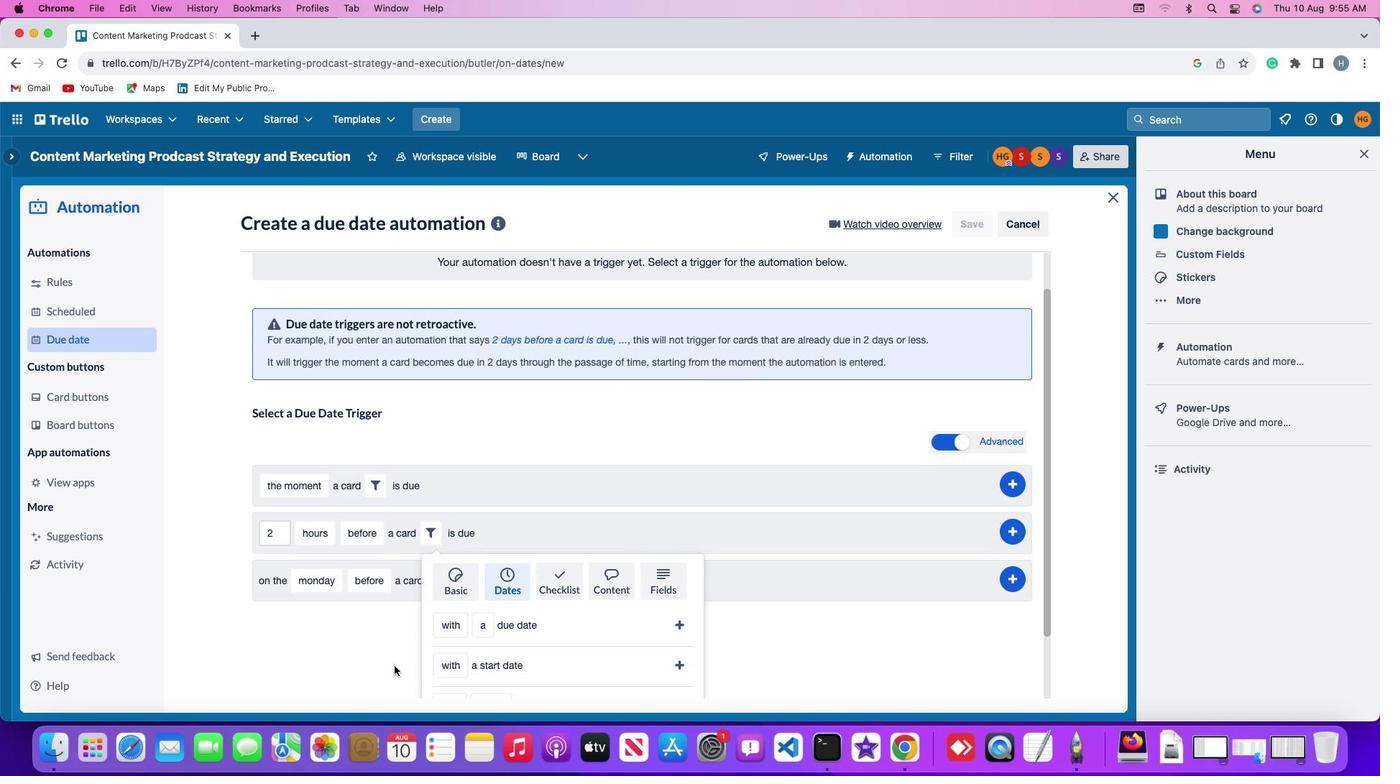 
Action: Mouse moved to (445, 628)
Screenshot: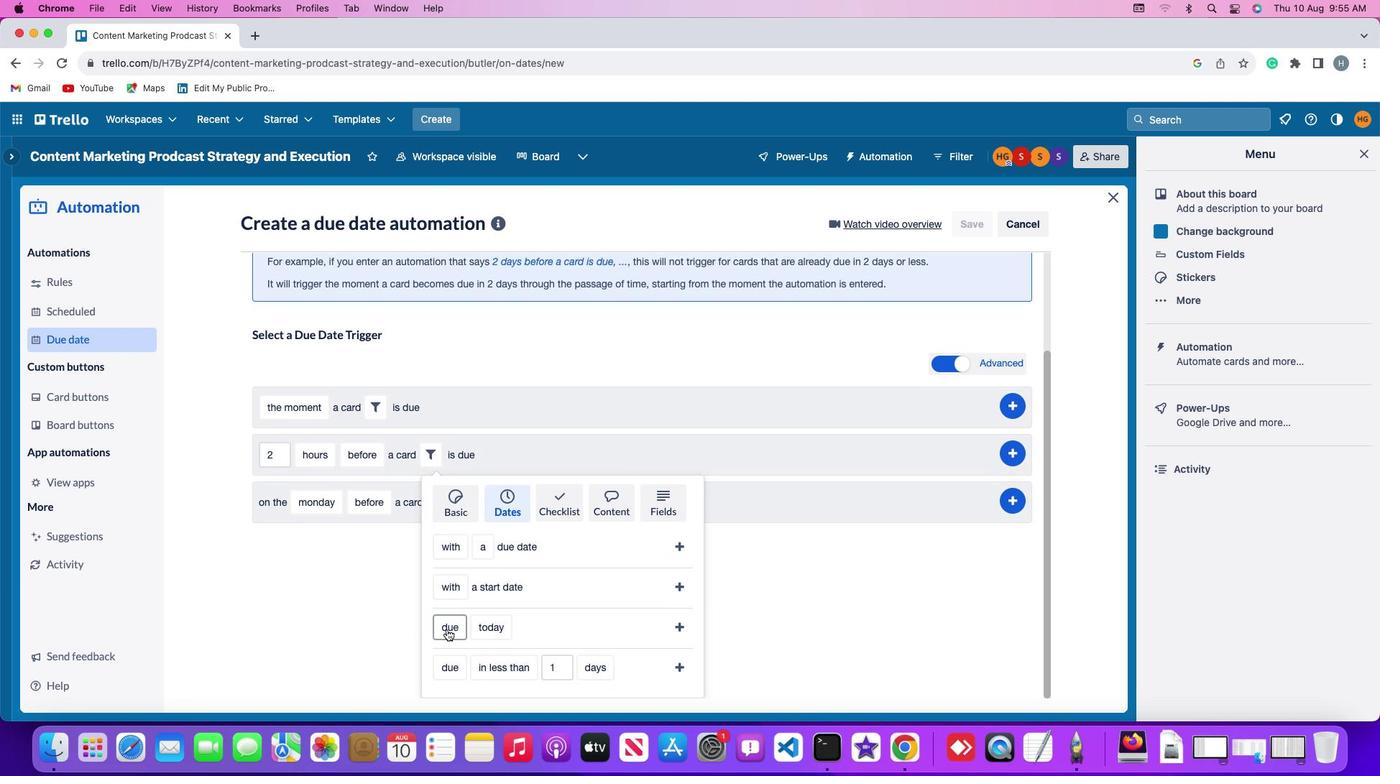
Action: Mouse pressed left at (445, 628)
Screenshot: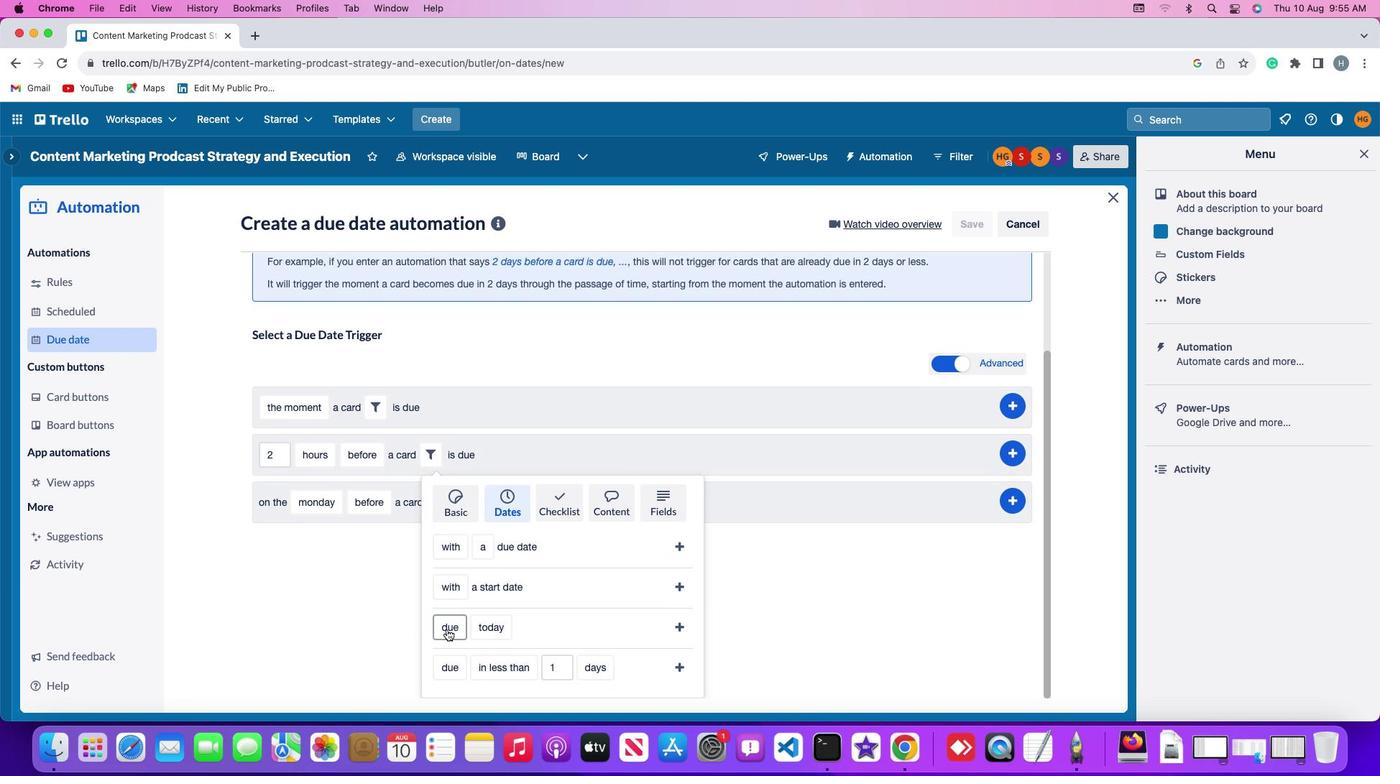 
Action: Mouse moved to (464, 542)
Screenshot: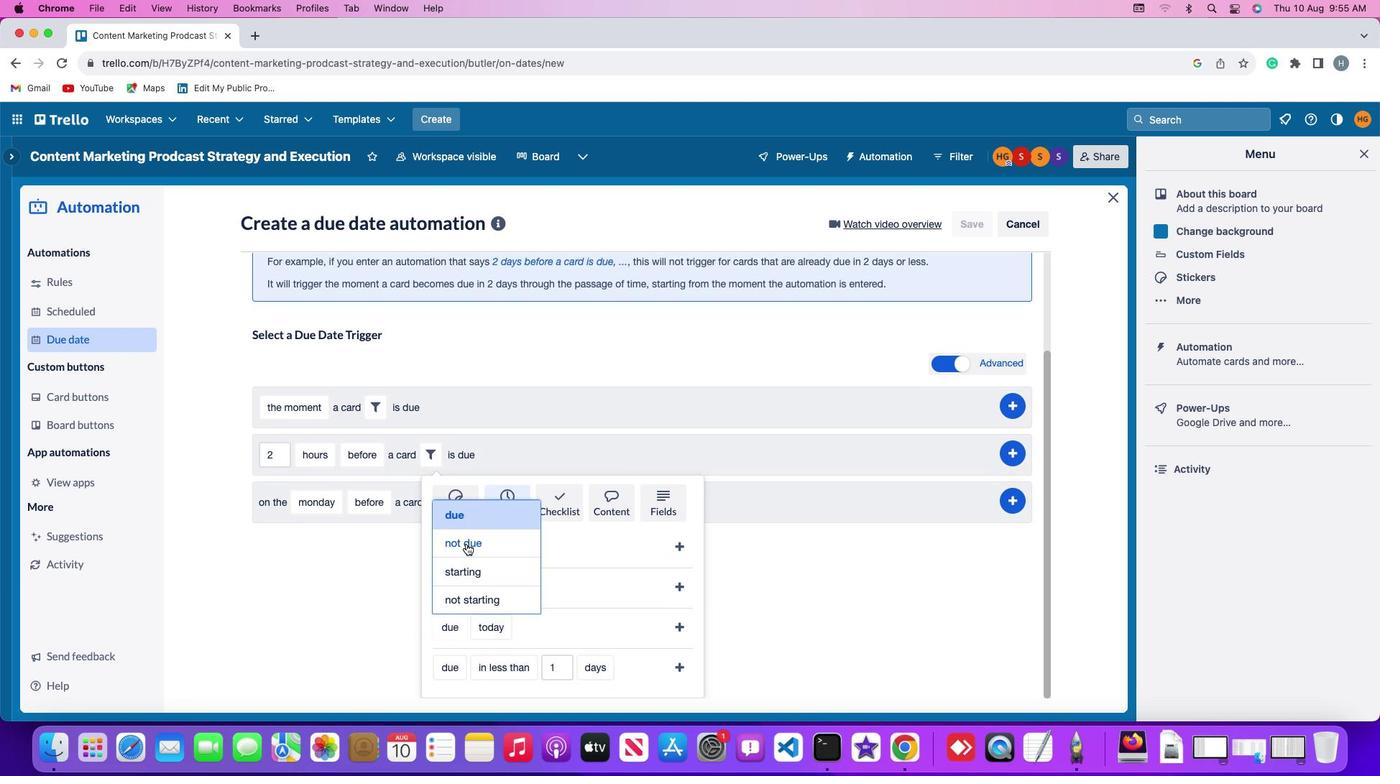 
Action: Mouse pressed left at (464, 542)
Screenshot: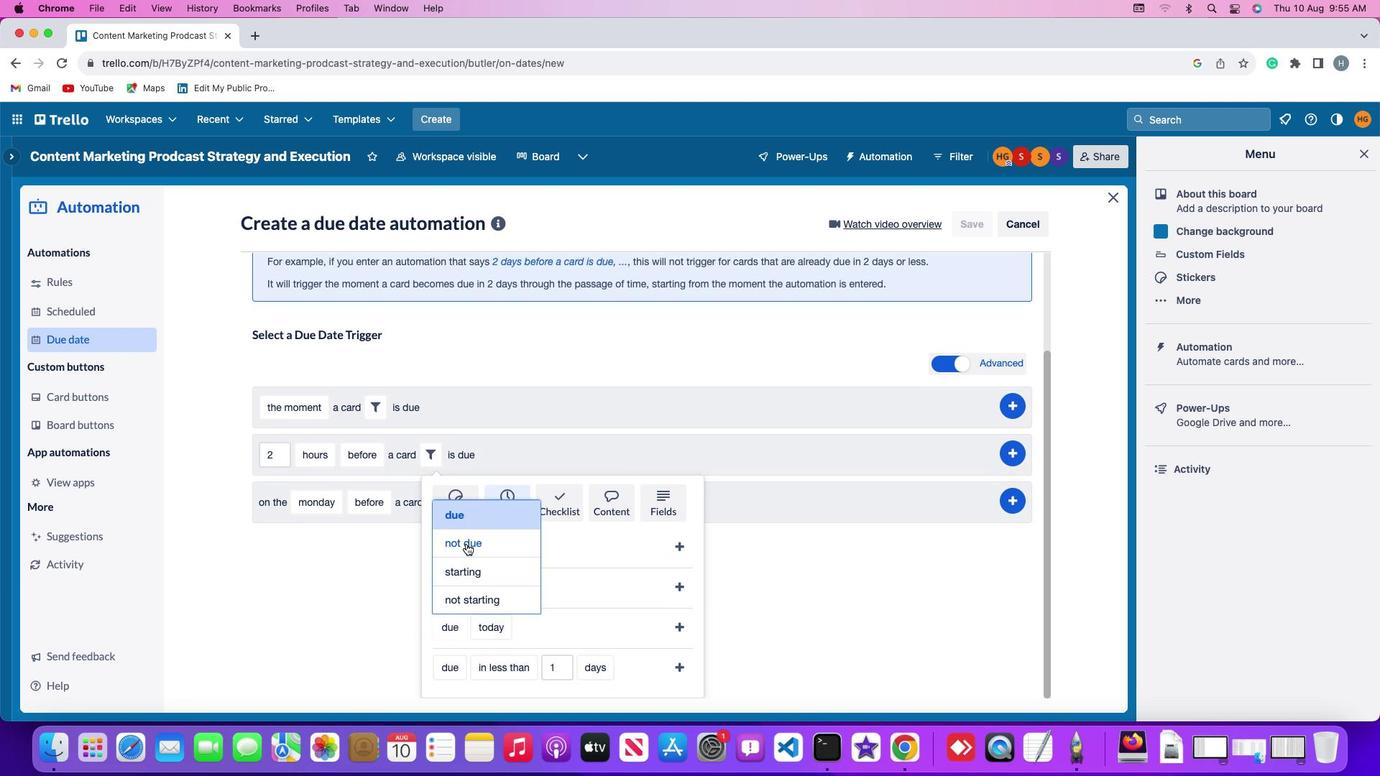 
Action: Mouse moved to (505, 624)
Screenshot: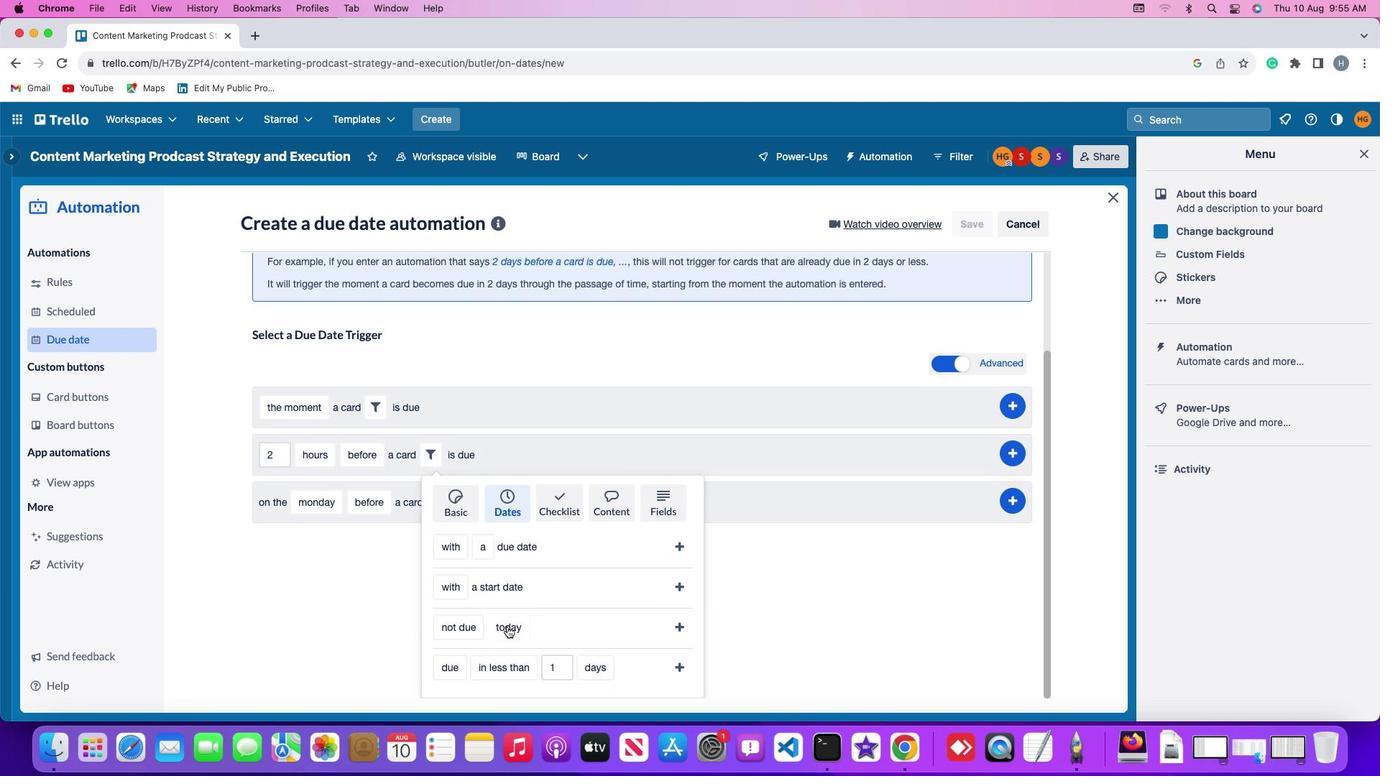 
Action: Mouse pressed left at (505, 624)
Screenshot: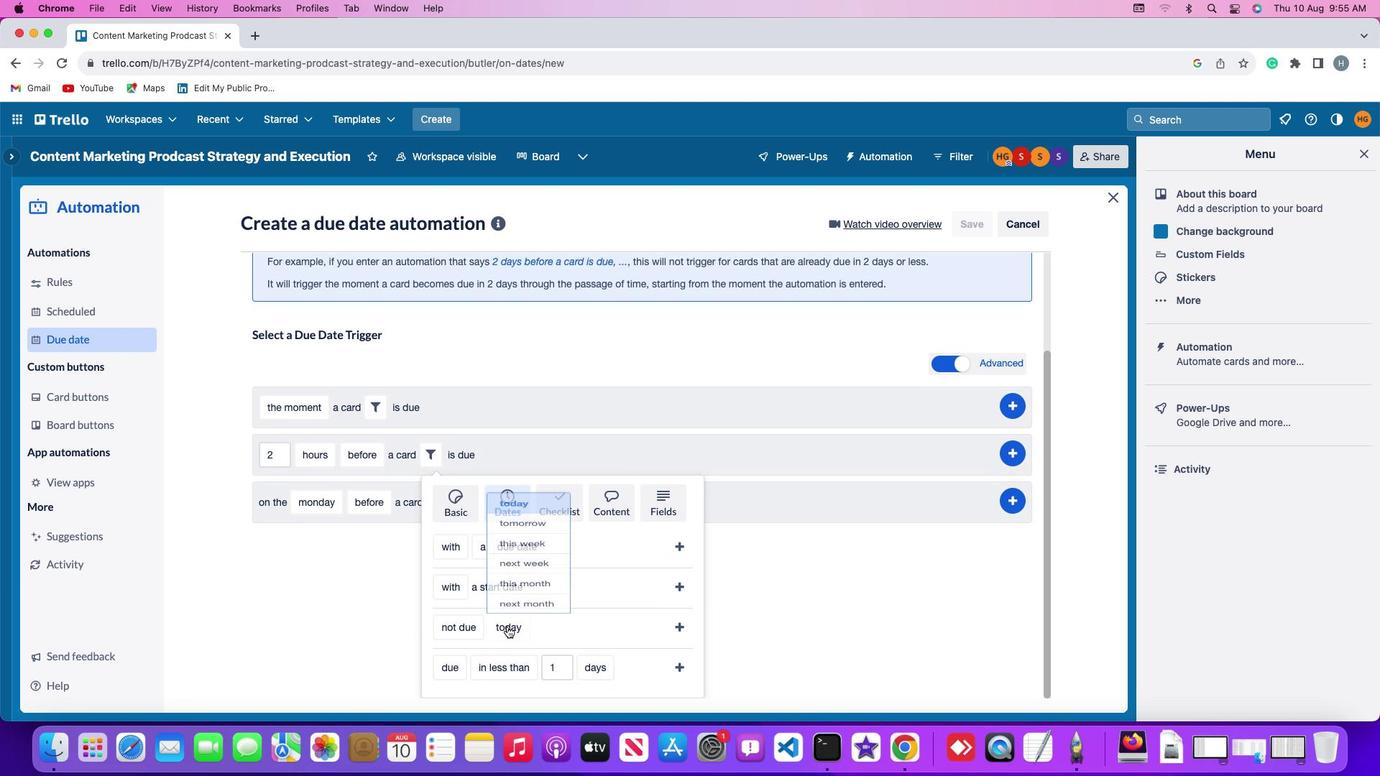 
Action: Mouse moved to (514, 515)
Screenshot: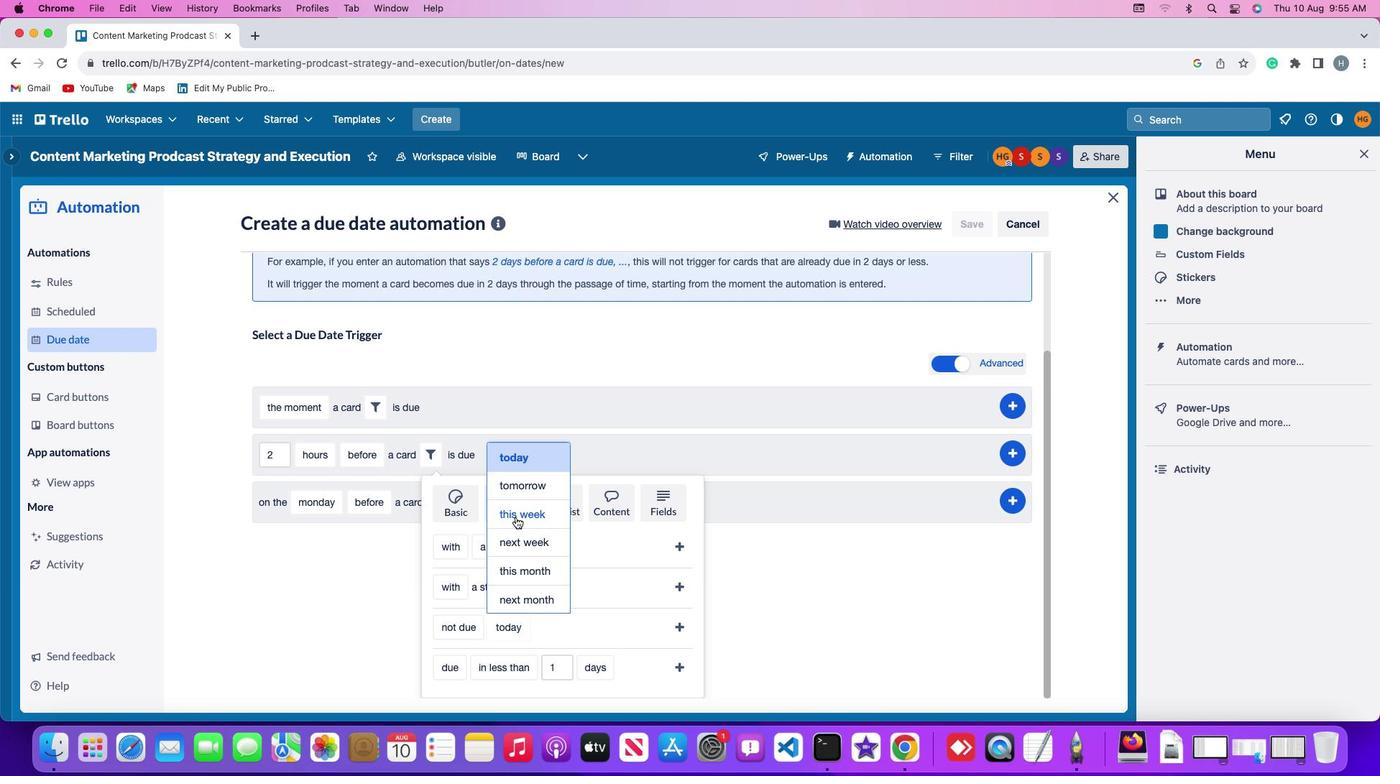 
Action: Mouse pressed left at (514, 515)
Screenshot: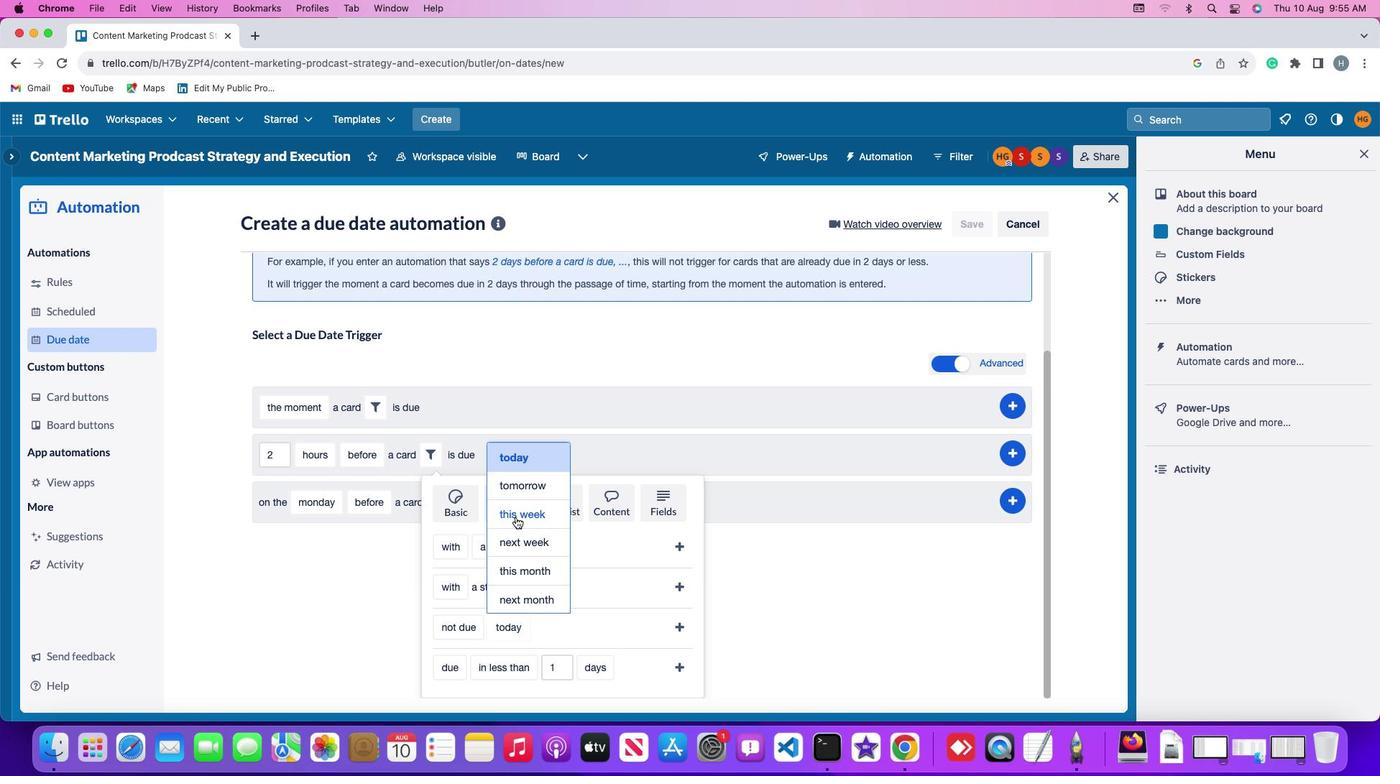 
Action: Mouse moved to (678, 622)
Screenshot: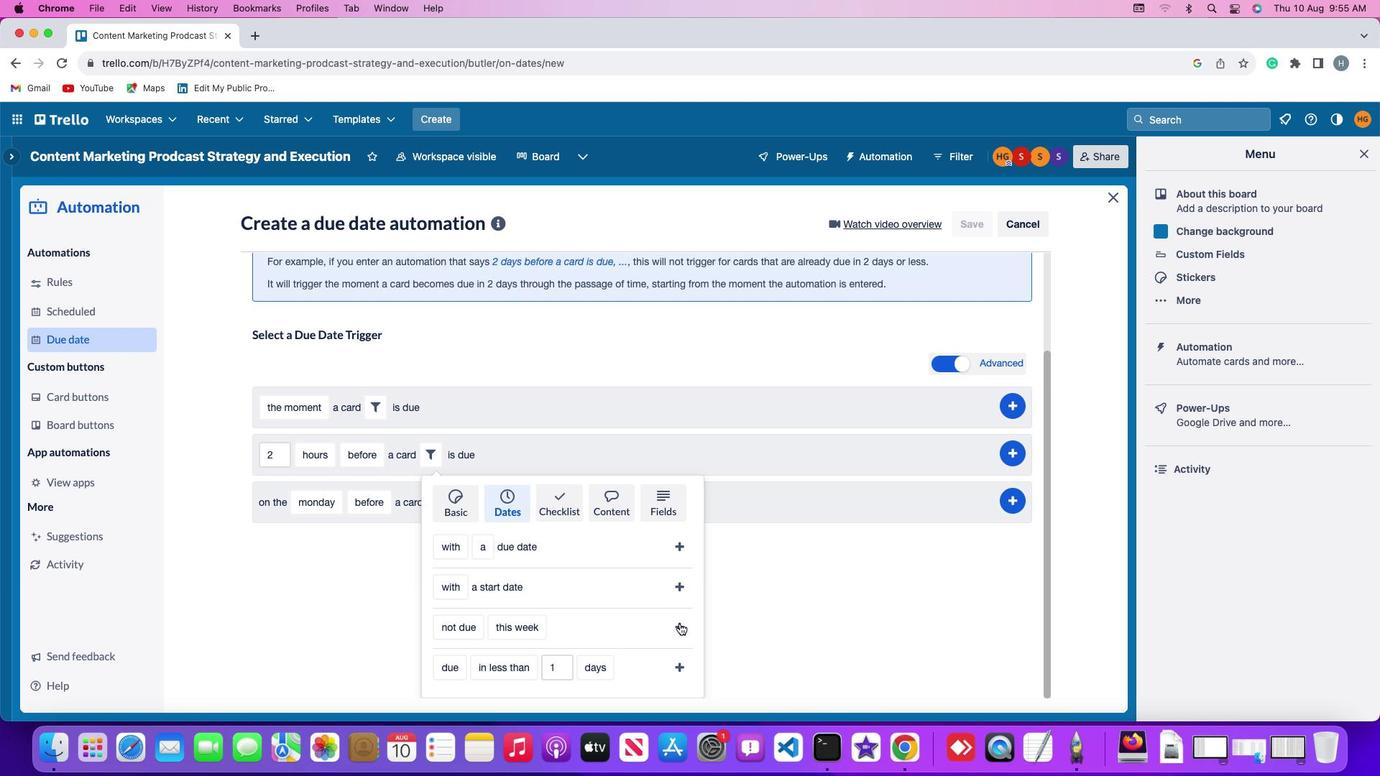 
Action: Mouse pressed left at (678, 622)
Screenshot: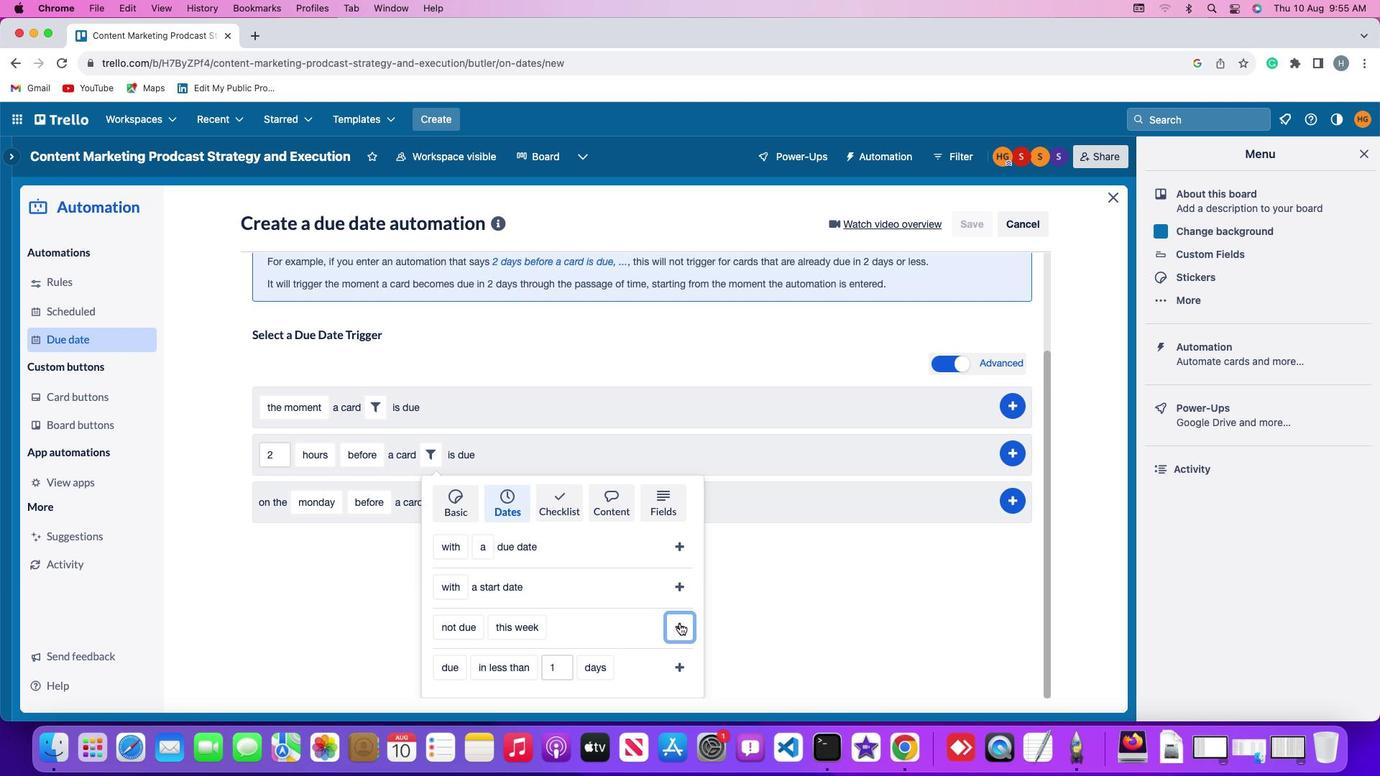 
Action: Mouse moved to (1021, 570)
Screenshot: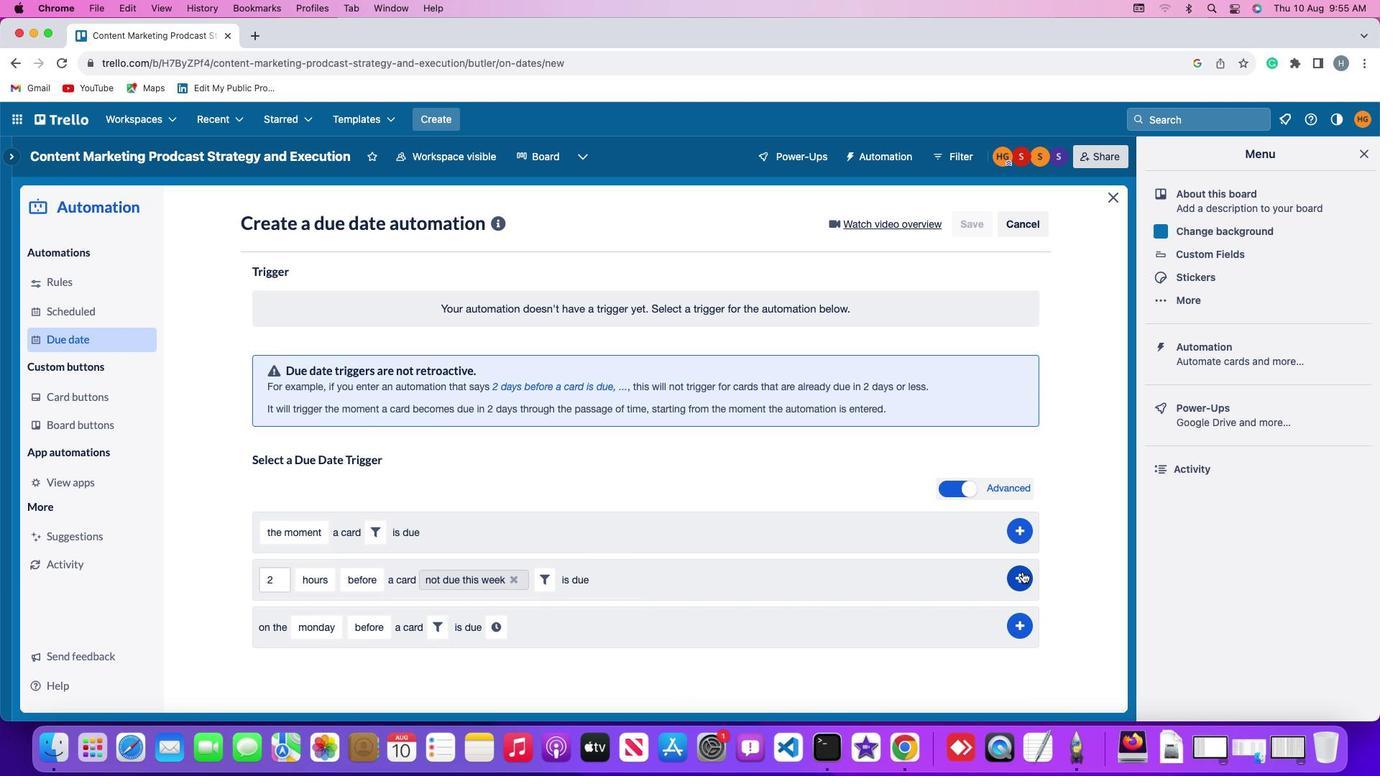 
Action: Mouse pressed left at (1021, 570)
Screenshot: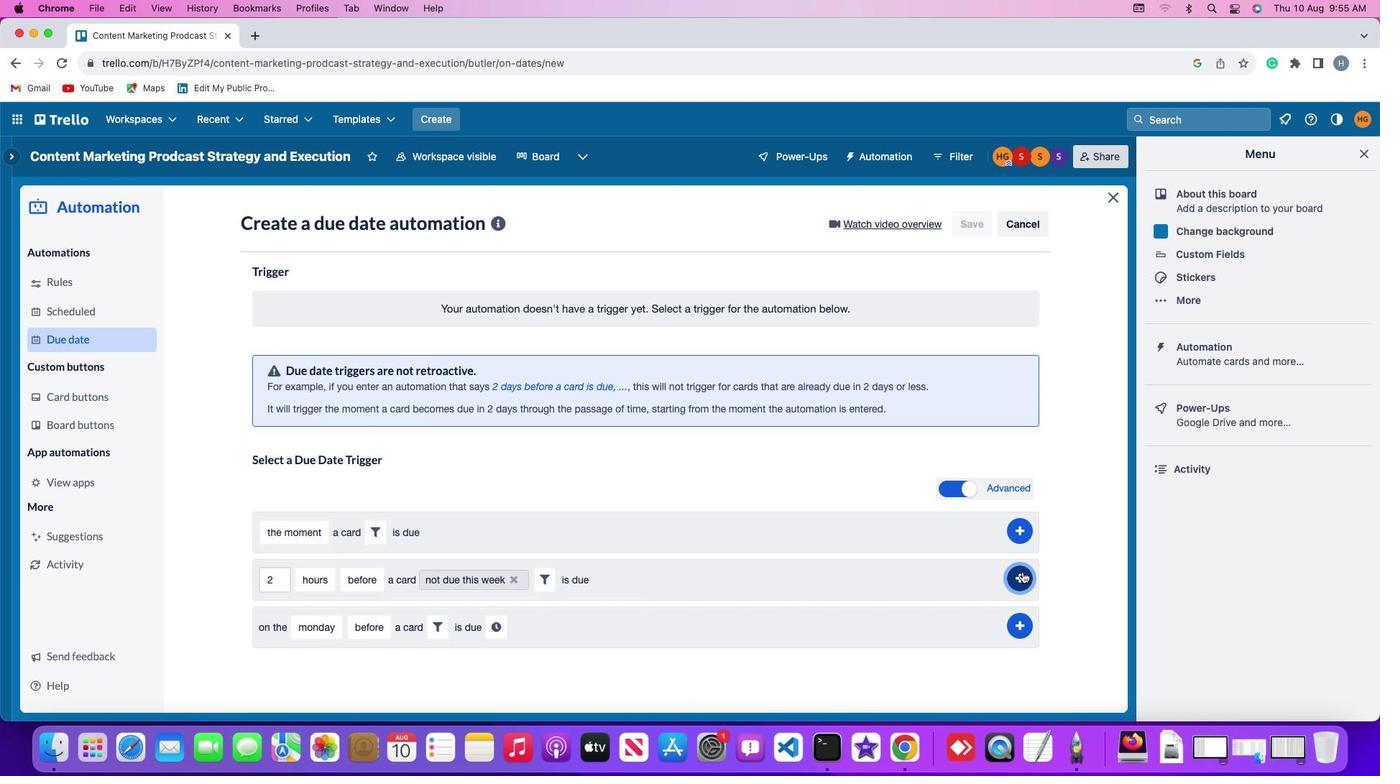 
Action: Mouse moved to (1088, 457)
Screenshot: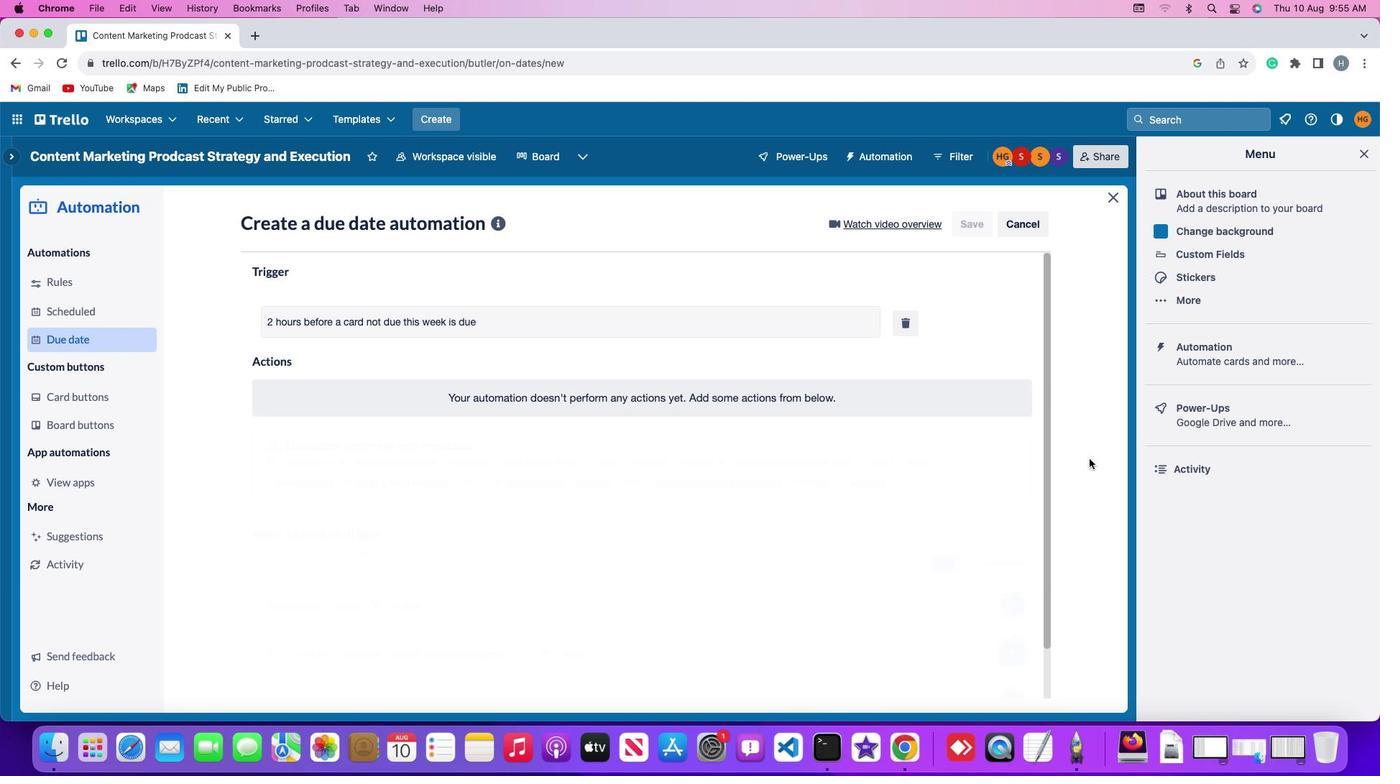 
